 Task: Add Attachment from "Attach a link" to Card Card0000000144 in Board Board0000000036 in Workspace WS0000000012 in Trello. Add Cover Red to Card Card0000000144 in Board Board0000000036 in Workspace WS0000000012 in Trello. Add "Join Card" Button Button0000000144  to Card Card0000000144 in Board Board0000000036 in Workspace WS0000000012 in Trello. Add Description DS0000000144 to Card Card0000000144 in Board Board0000000036 in Workspace WS0000000012 in Trello. Add Comment CM0000000144 to Card Card0000000144 in Board Board0000000036 in Workspace WS0000000012 in Trello
Action: Mouse moved to (381, 326)
Screenshot: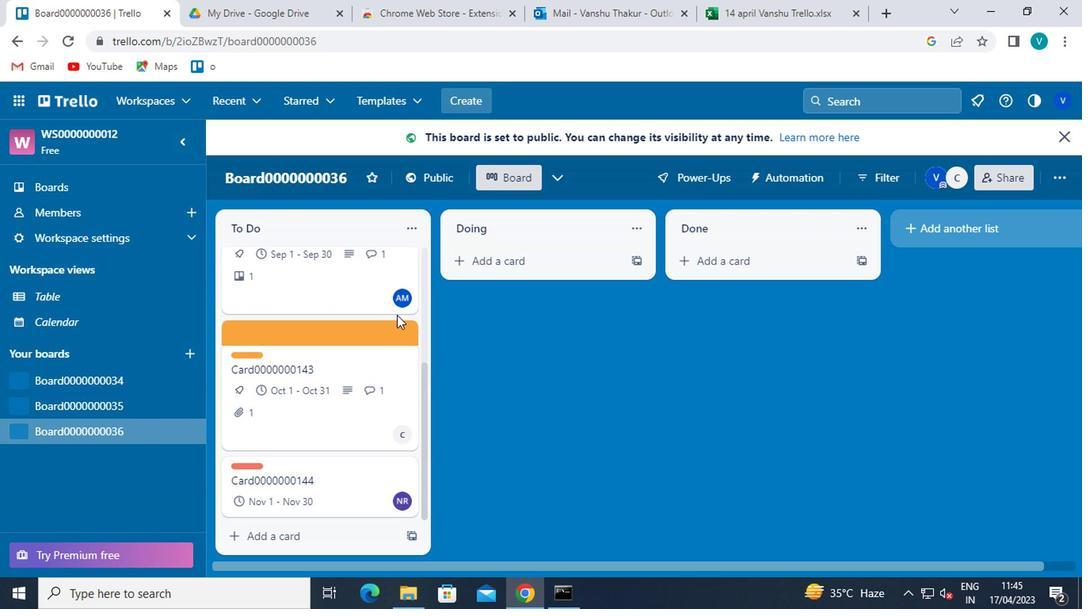 
Action: Mouse scrolled (381, 325) with delta (0, -1)
Screenshot: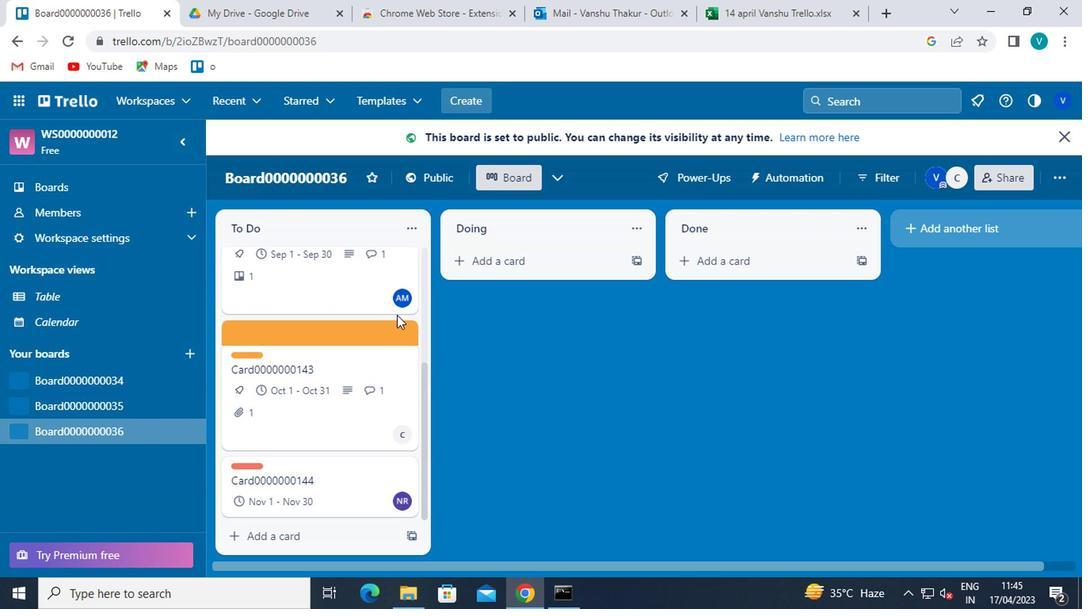
Action: Mouse moved to (378, 332)
Screenshot: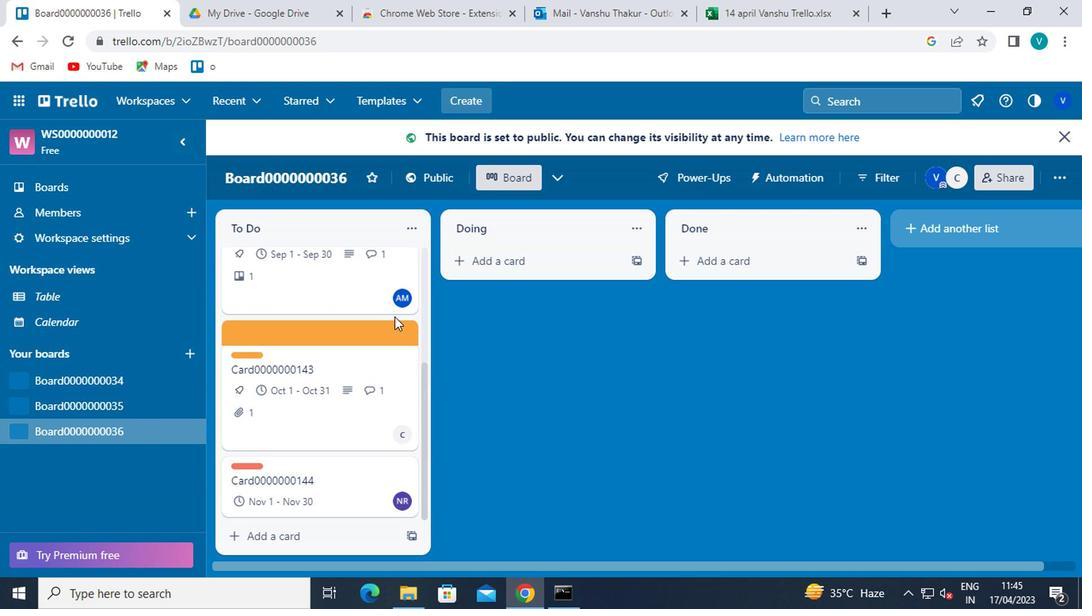 
Action: Mouse scrolled (378, 331) with delta (0, -1)
Screenshot: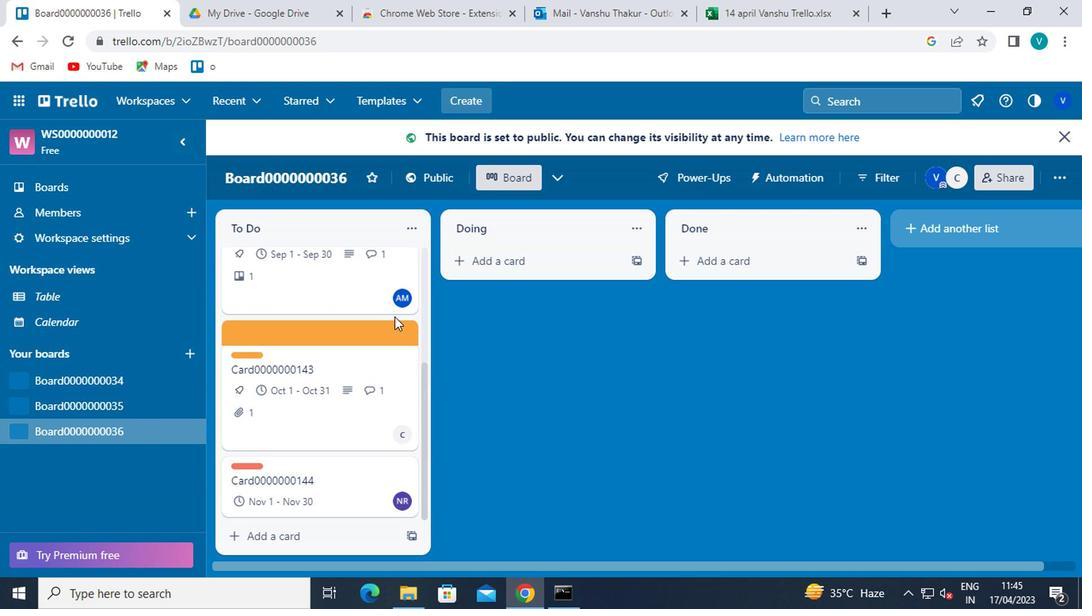 
Action: Mouse moved to (376, 333)
Screenshot: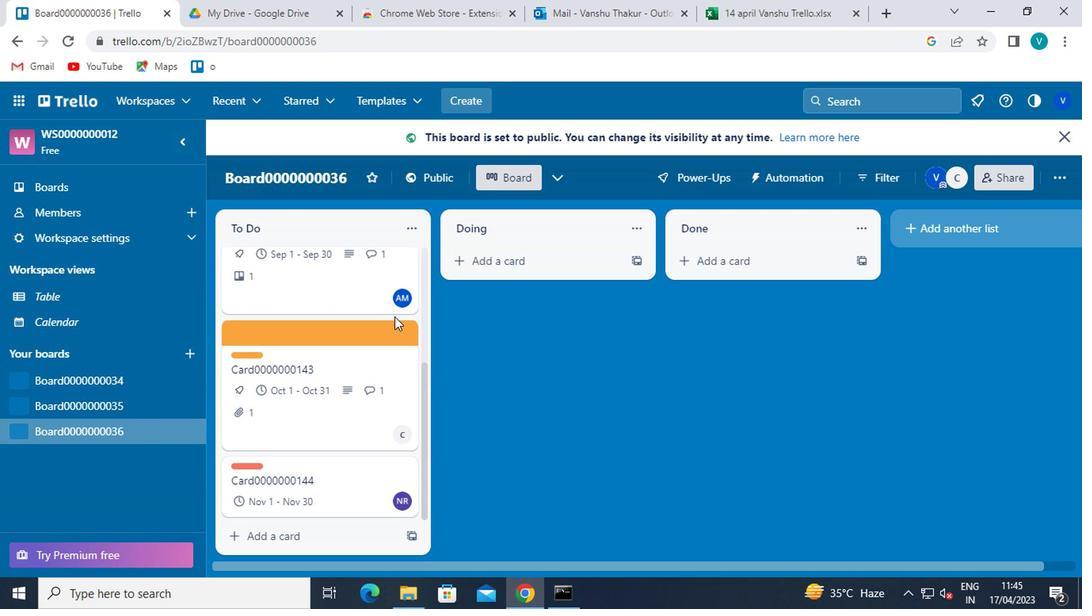 
Action: Mouse scrolled (376, 332) with delta (0, 0)
Screenshot: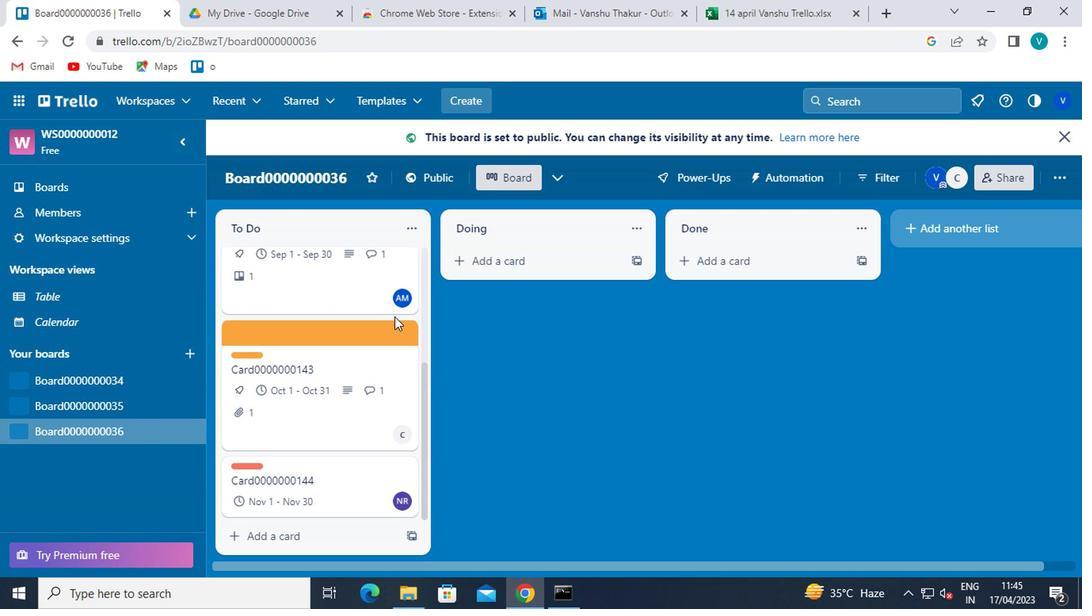 
Action: Mouse scrolled (376, 332) with delta (0, 0)
Screenshot: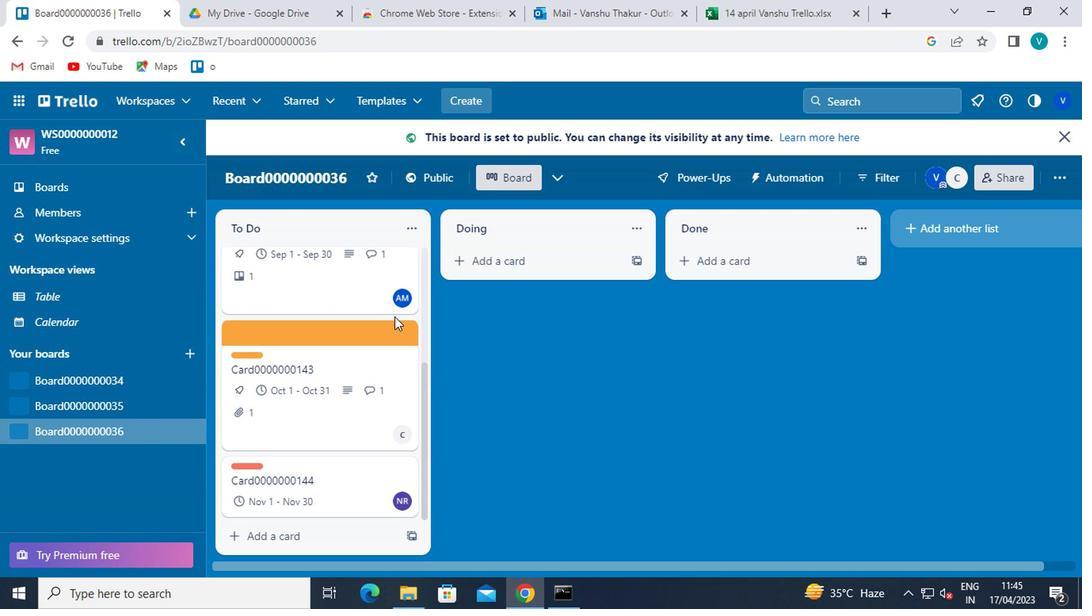 
Action: Mouse moved to (376, 334)
Screenshot: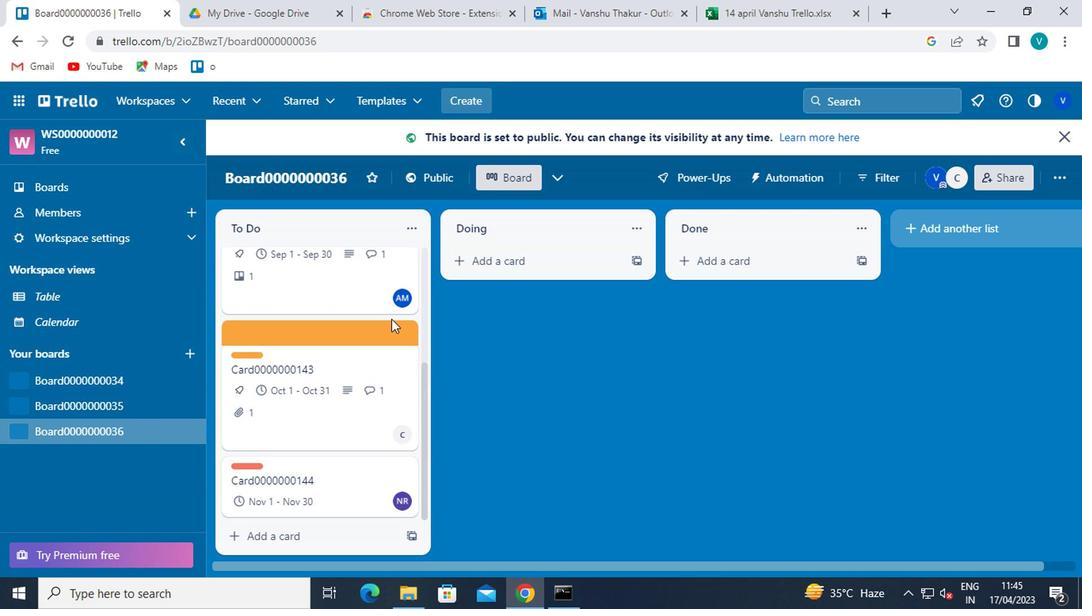 
Action: Mouse scrolled (376, 333) with delta (0, -1)
Screenshot: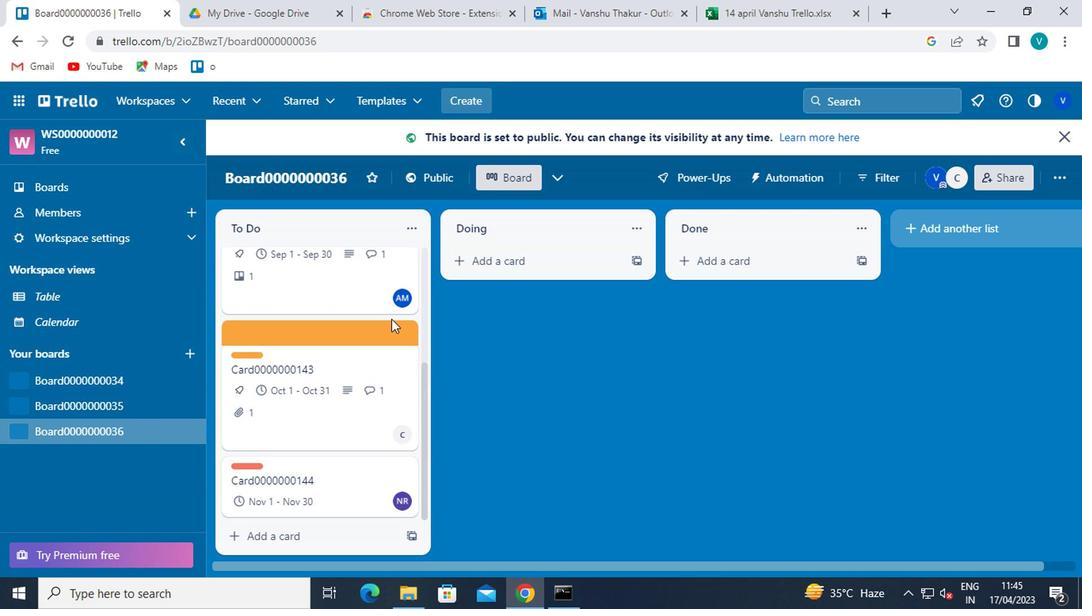 
Action: Mouse scrolled (376, 333) with delta (0, -1)
Screenshot: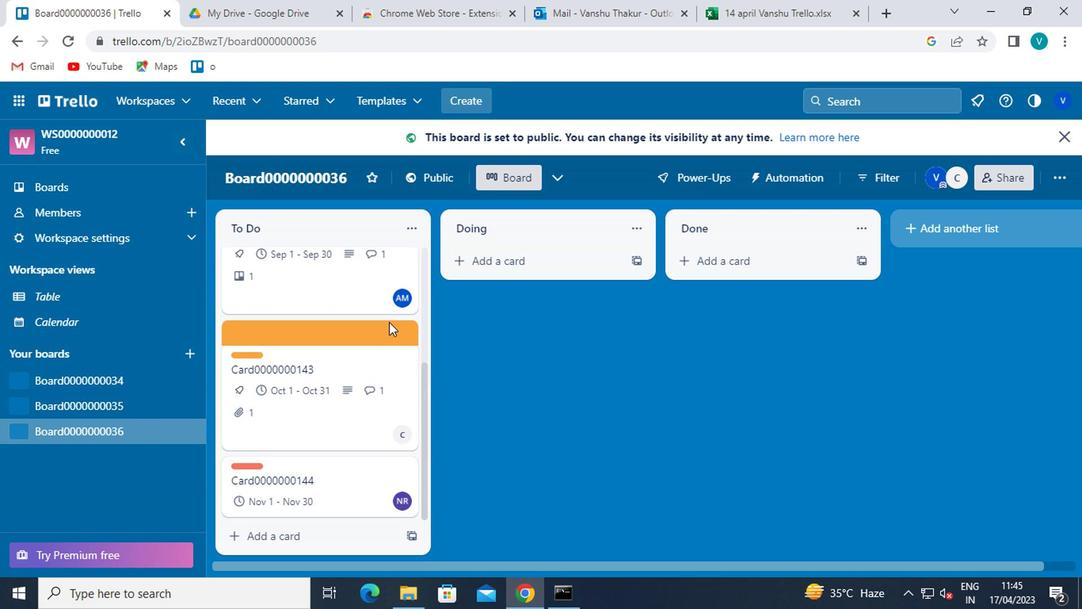 
Action: Mouse moved to (375, 336)
Screenshot: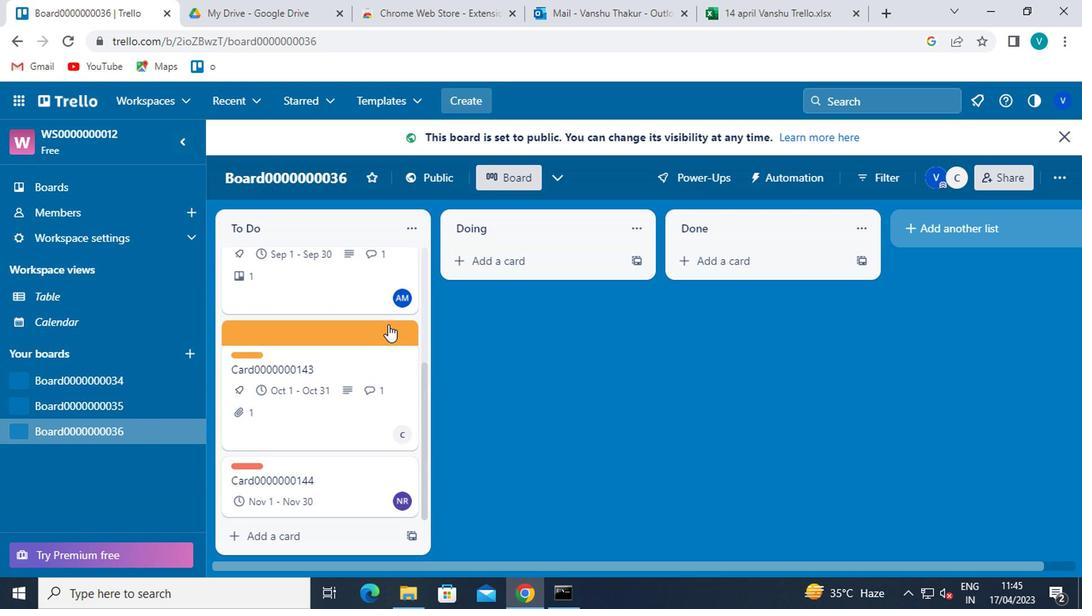 
Action: Mouse scrolled (375, 336) with delta (0, 0)
Screenshot: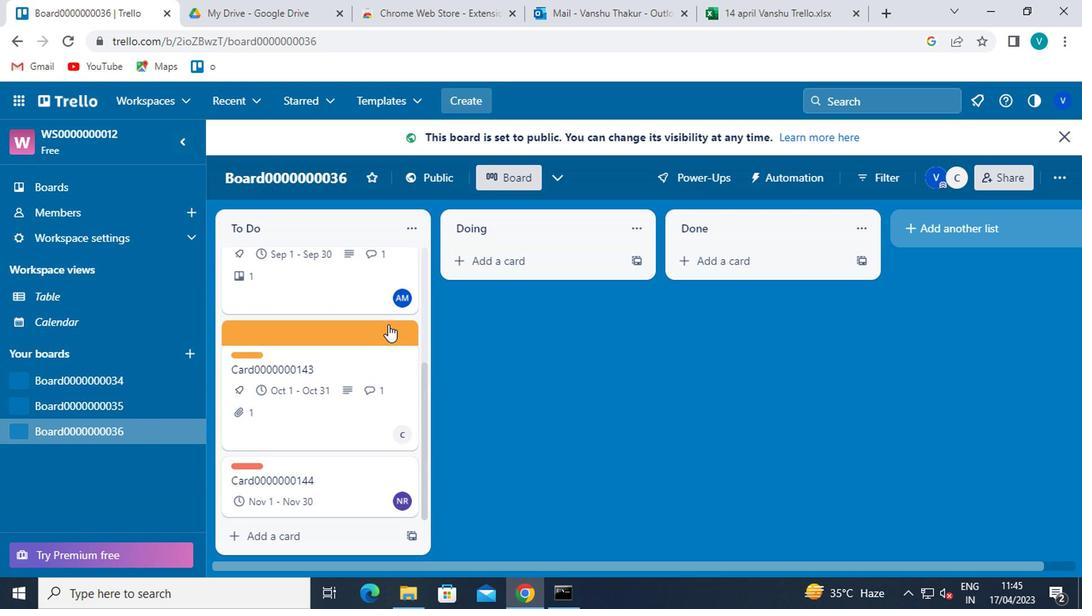 
Action: Mouse moved to (341, 477)
Screenshot: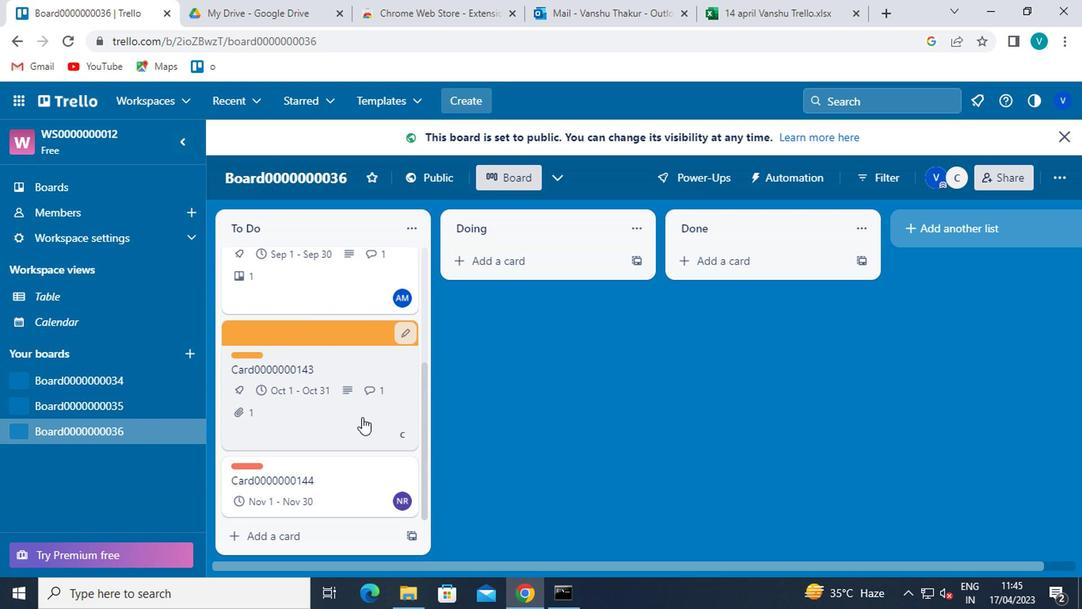 
Action: Mouse pressed left at (341, 477)
Screenshot: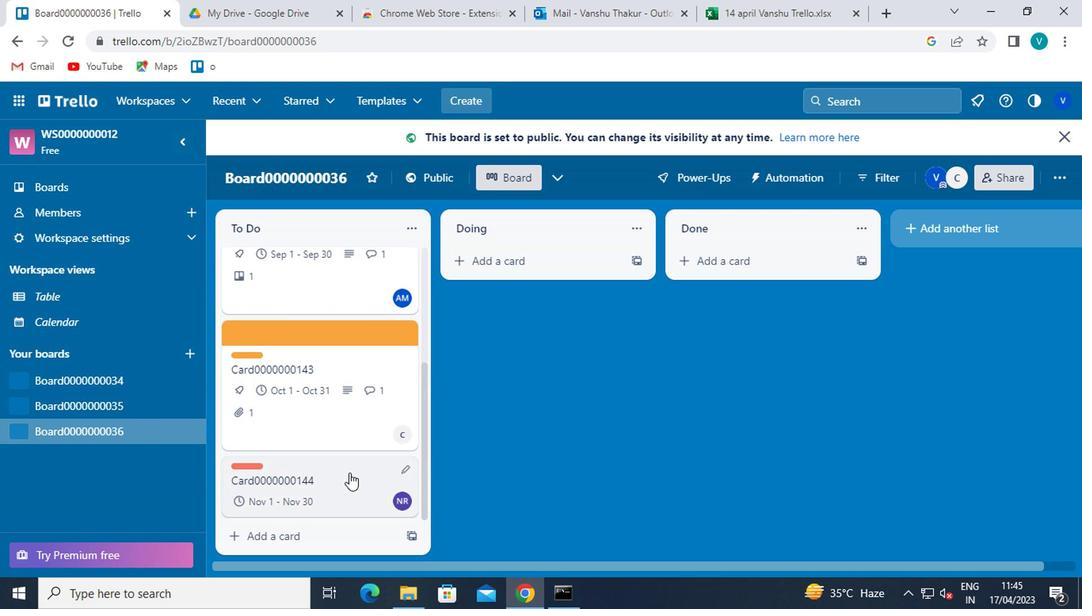 
Action: Mouse moved to (751, 415)
Screenshot: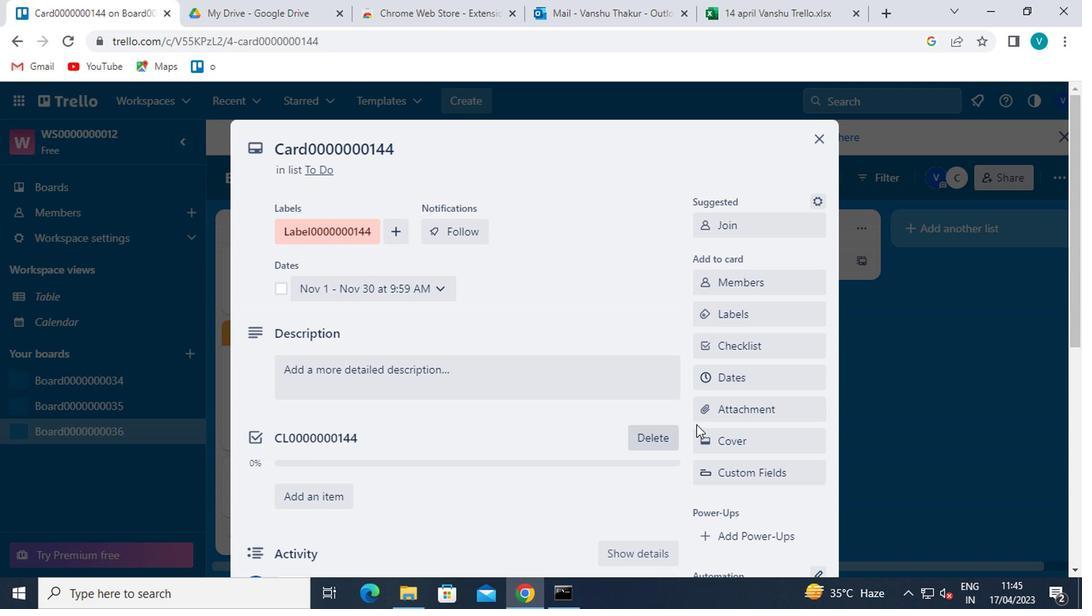 
Action: Mouse pressed left at (751, 415)
Screenshot: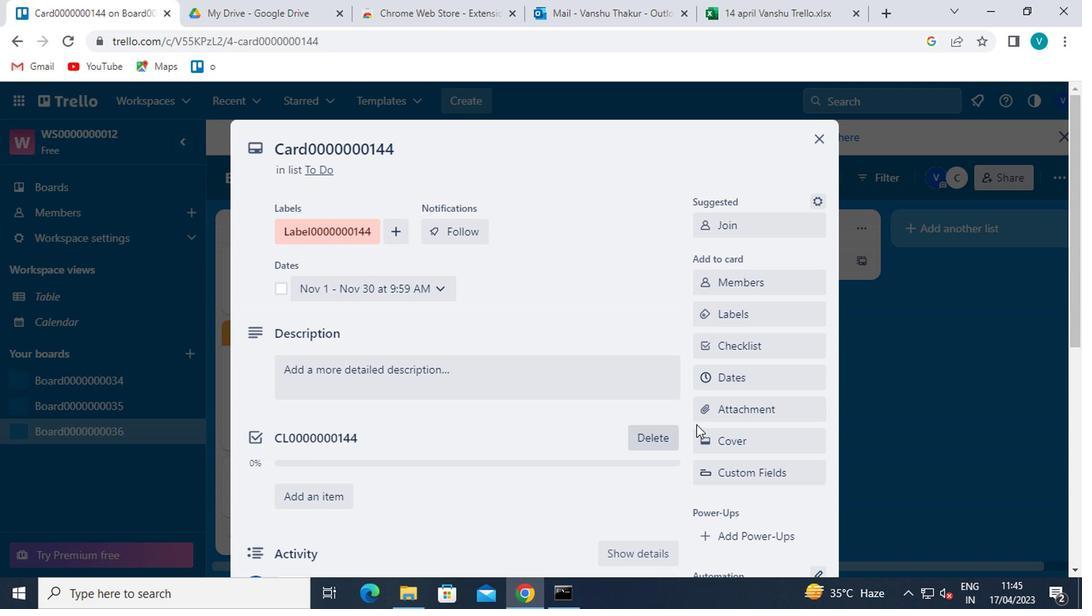 
Action: Mouse moved to (772, 349)
Screenshot: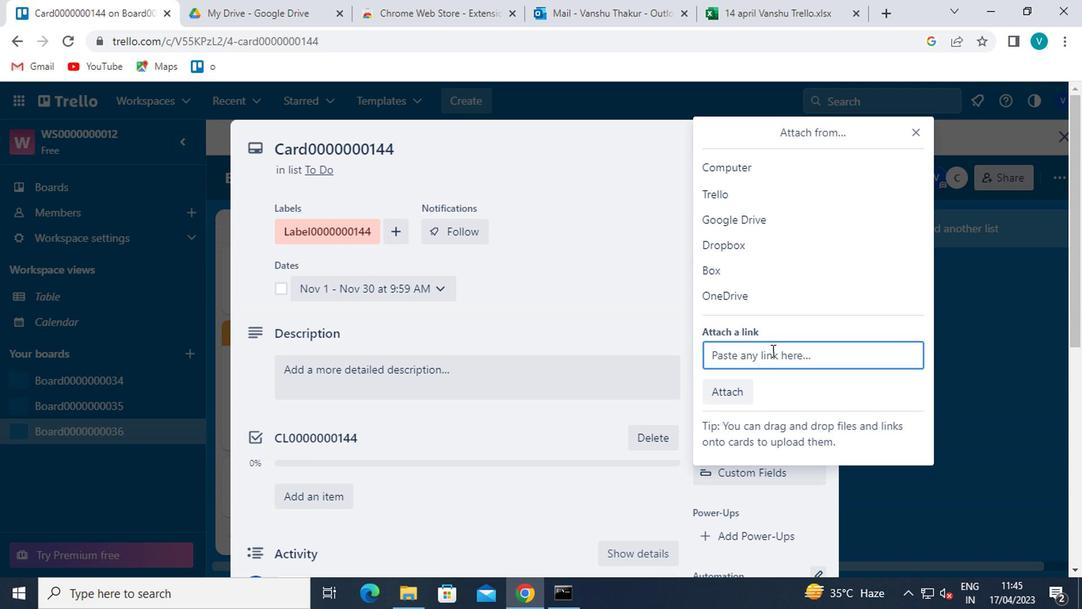 
Action: Mouse pressed left at (772, 349)
Screenshot: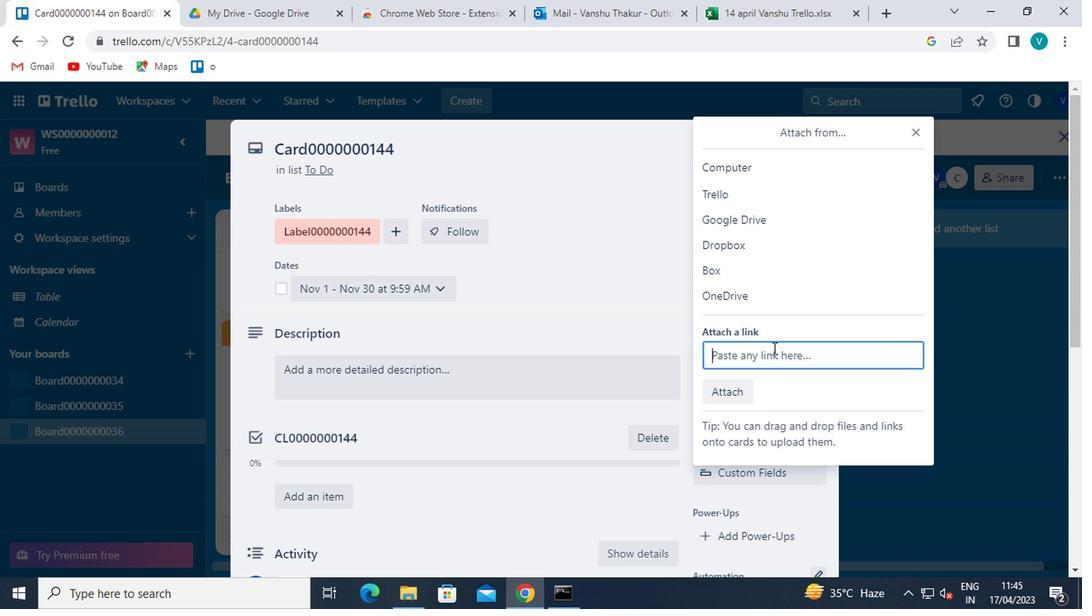 
Action: Mouse moved to (768, 344)
Screenshot: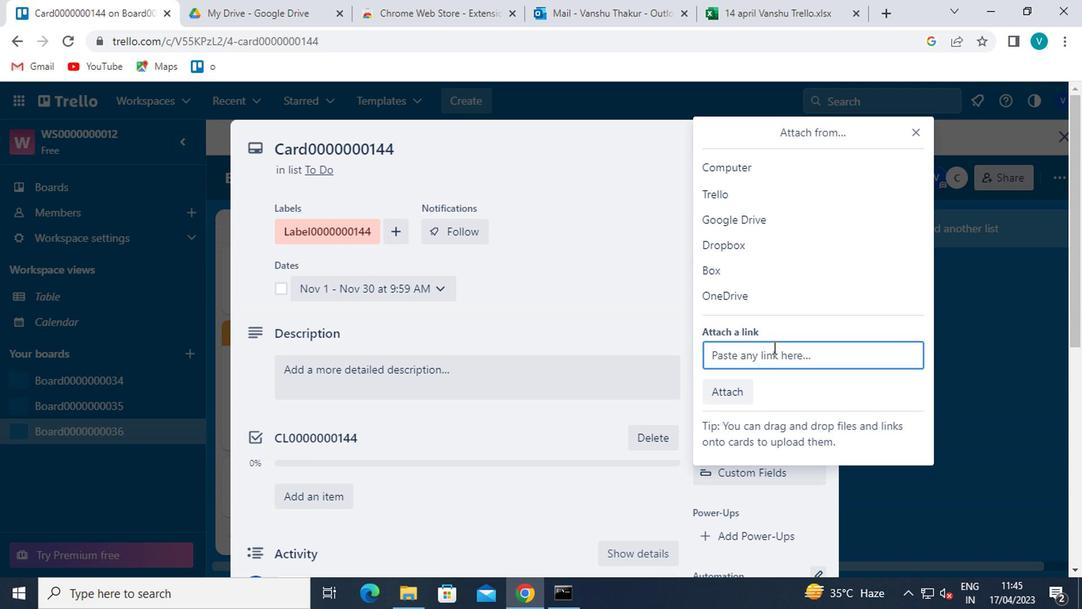 
Action: Key pressed ctrl+V
Screenshot: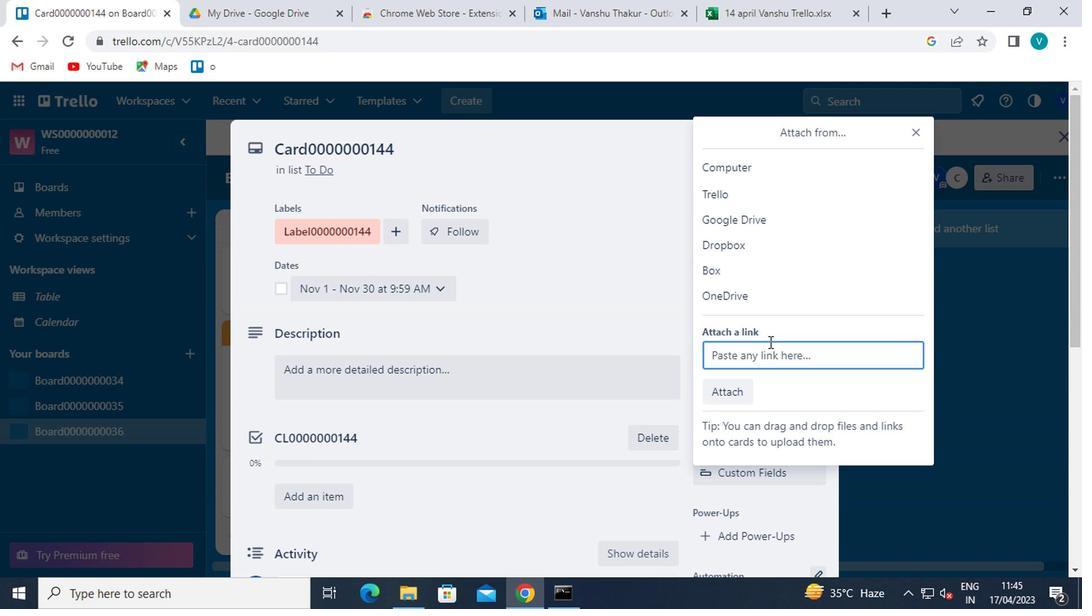 
Action: Mouse moved to (729, 445)
Screenshot: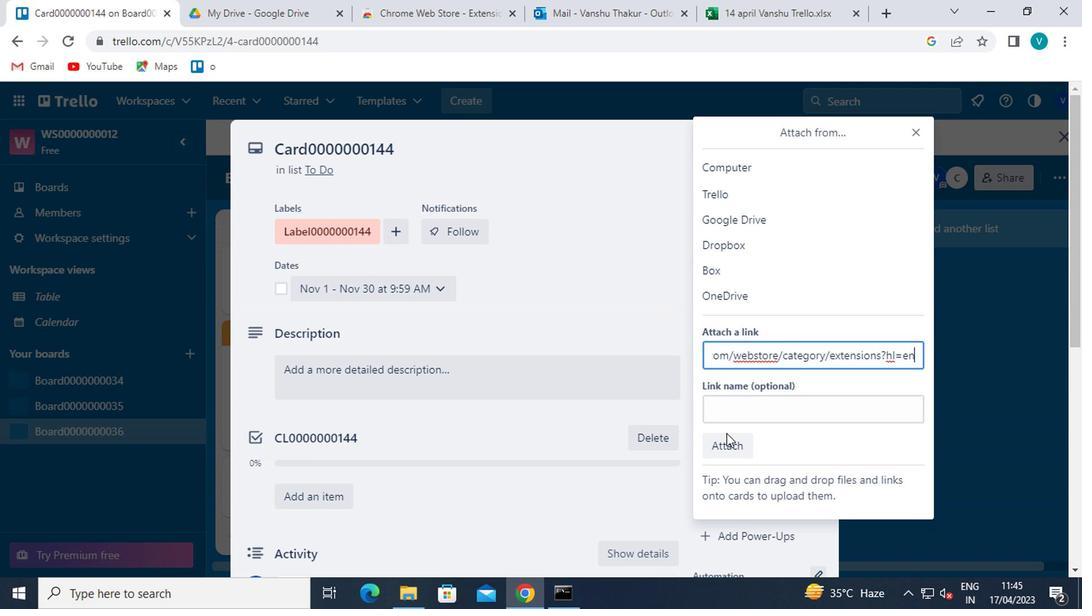 
Action: Mouse pressed left at (729, 445)
Screenshot: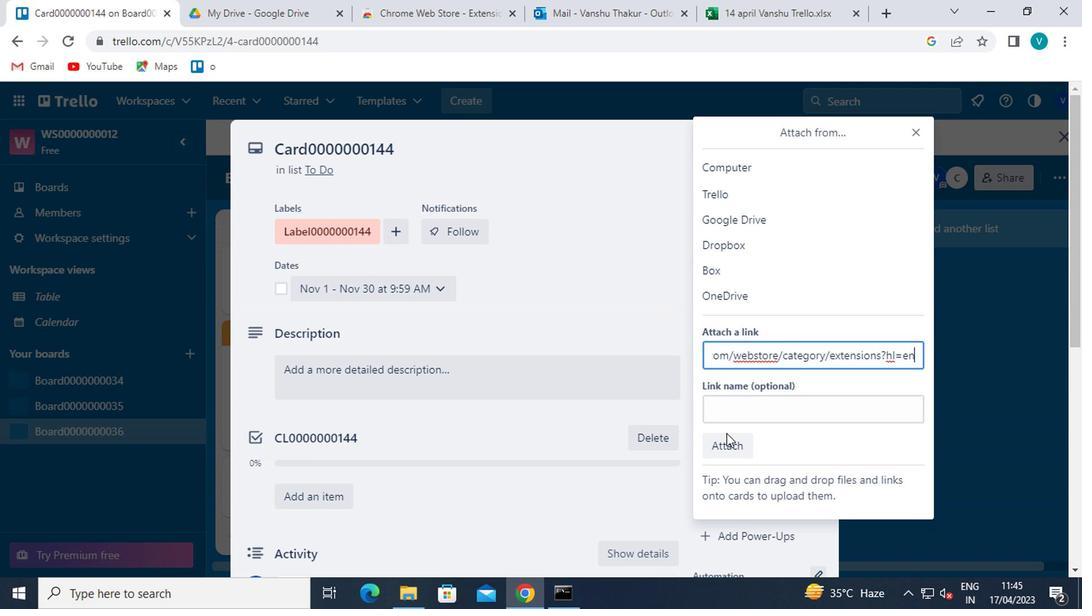 
Action: Mouse moved to (752, 435)
Screenshot: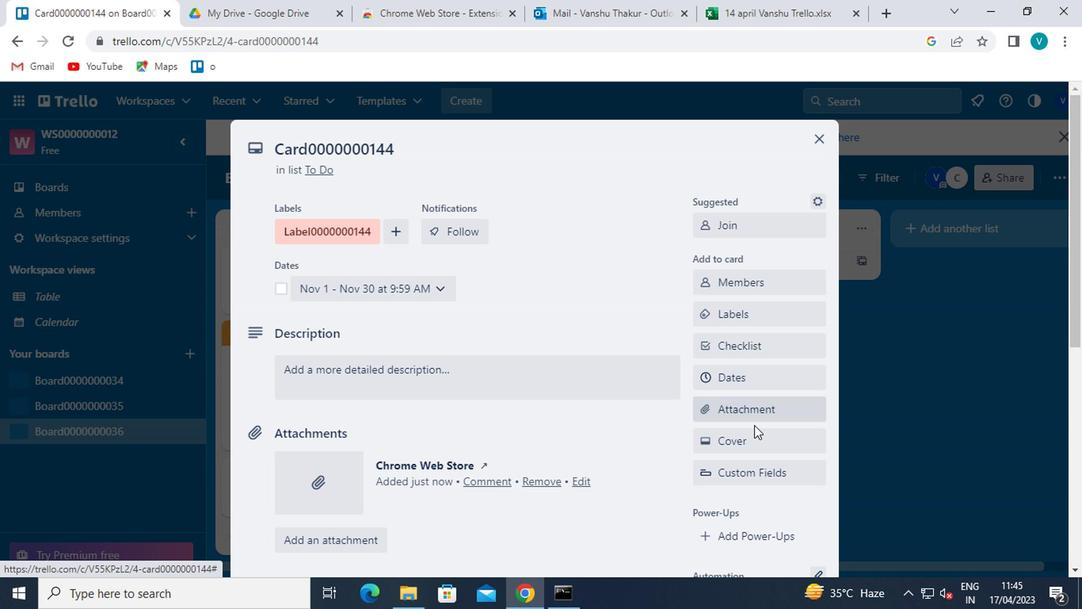 
Action: Mouse pressed left at (752, 435)
Screenshot: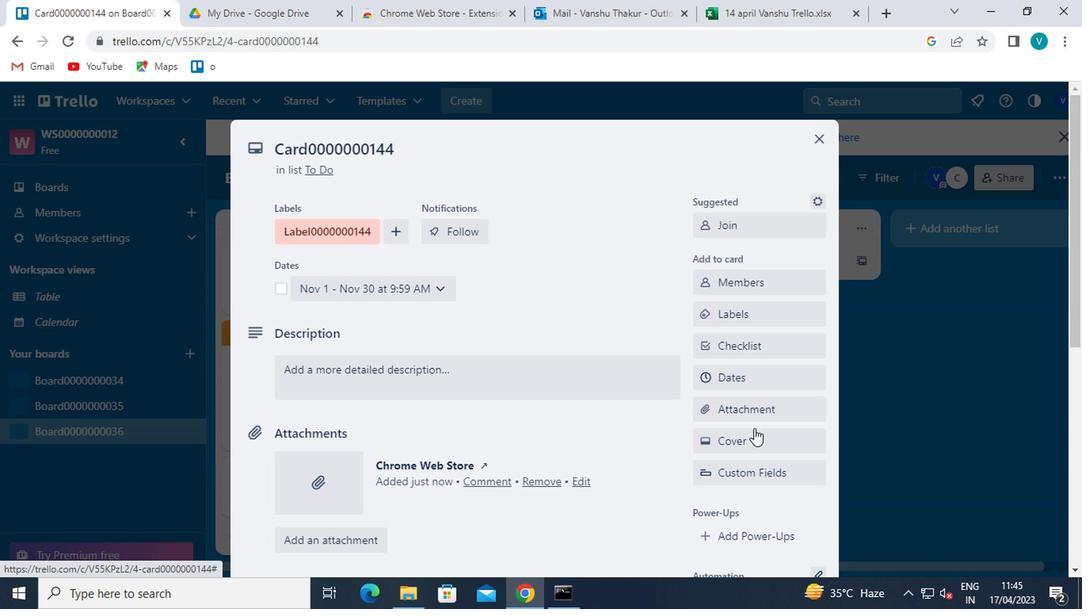
Action: Mouse moved to (857, 265)
Screenshot: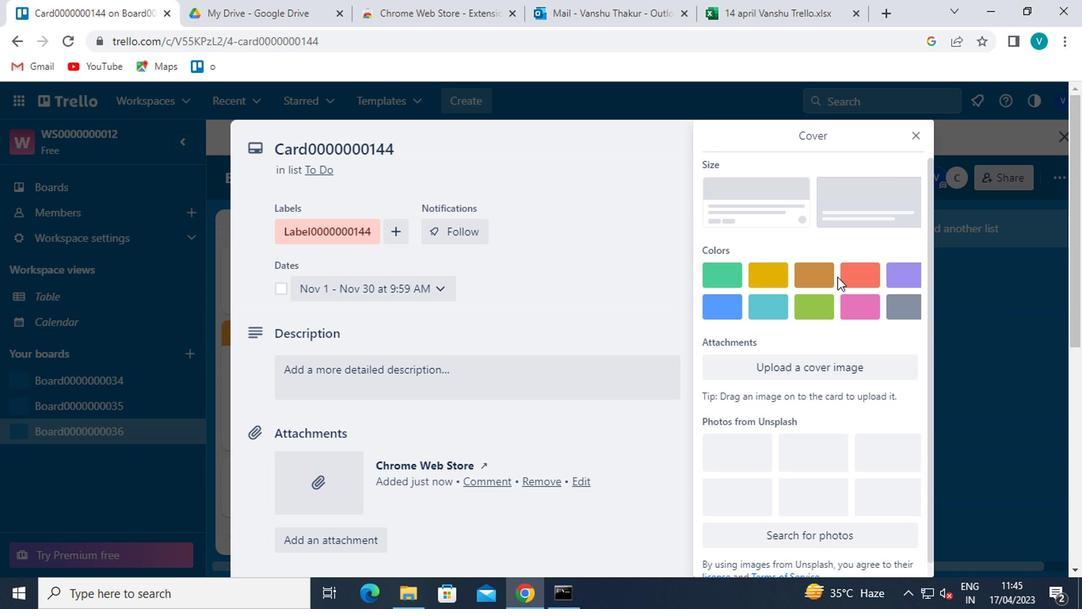 
Action: Mouse pressed left at (857, 265)
Screenshot: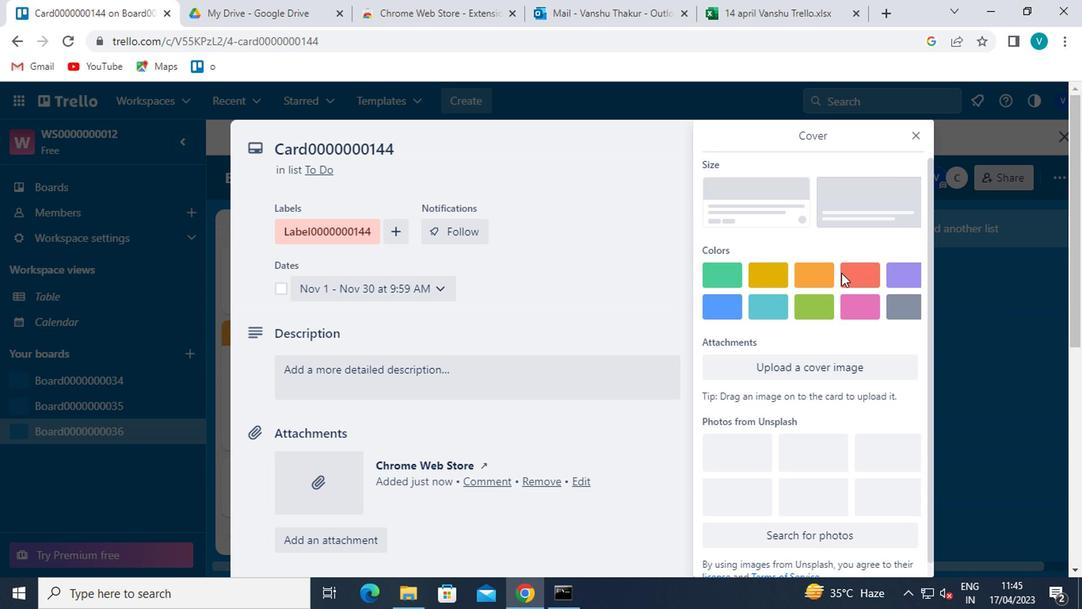 
Action: Mouse moved to (914, 134)
Screenshot: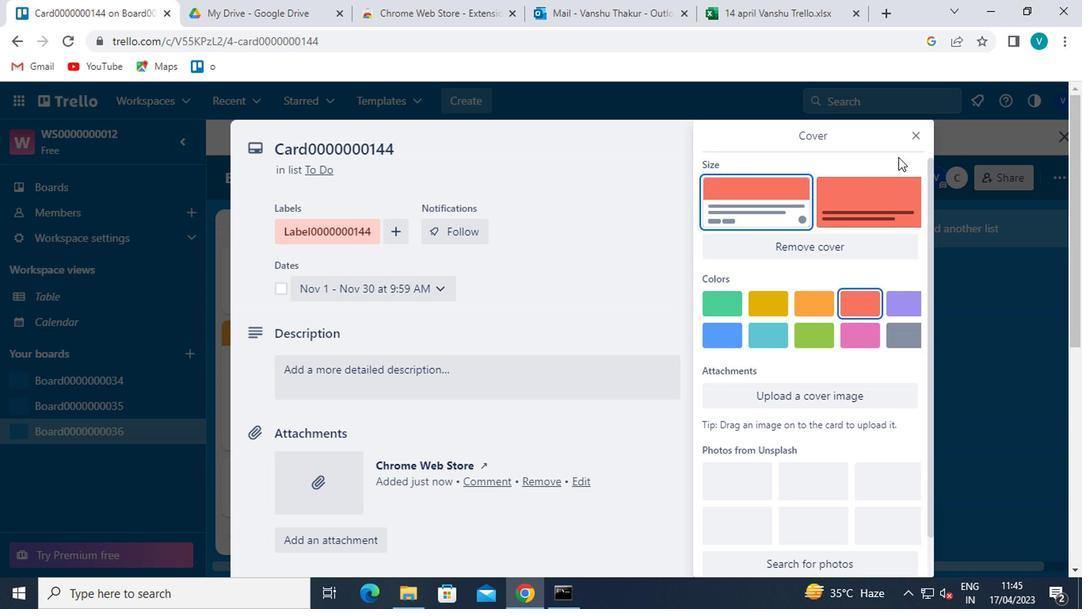 
Action: Mouse pressed left at (914, 134)
Screenshot: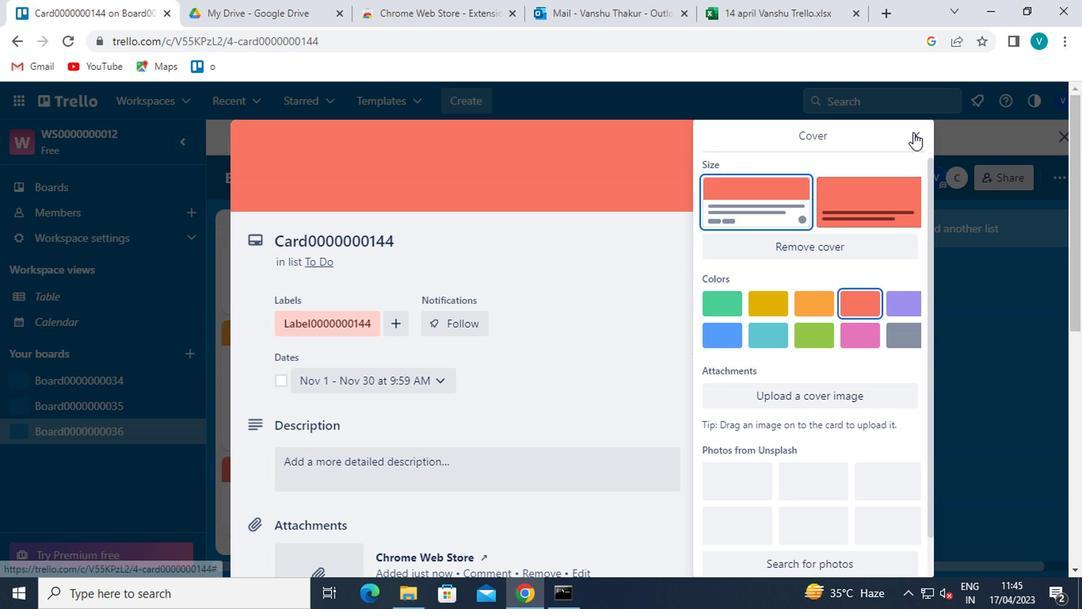 
Action: Mouse moved to (799, 413)
Screenshot: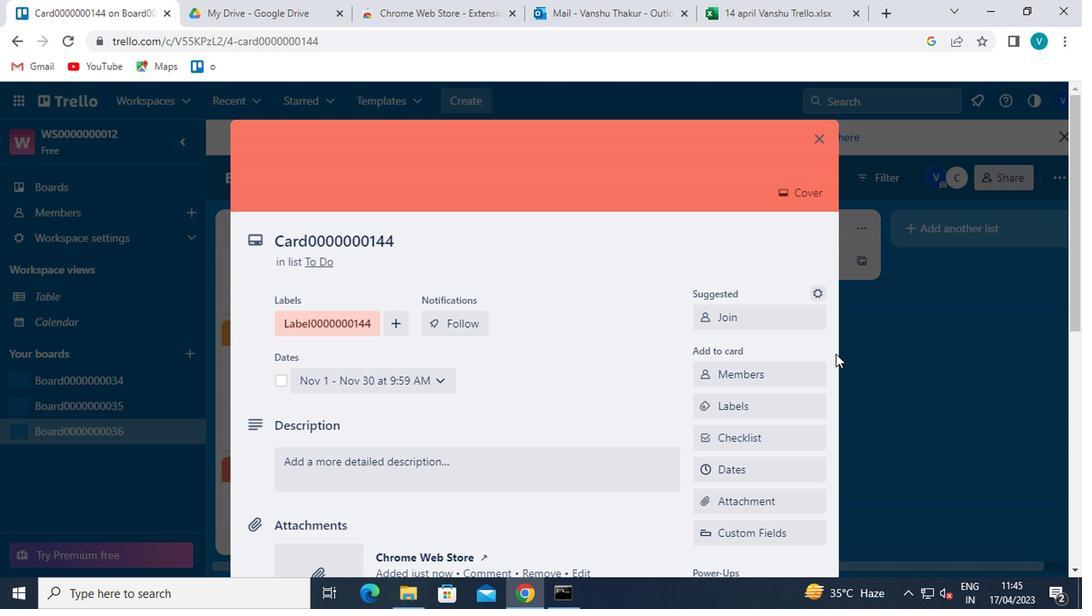 
Action: Mouse scrolled (799, 412) with delta (0, -1)
Screenshot: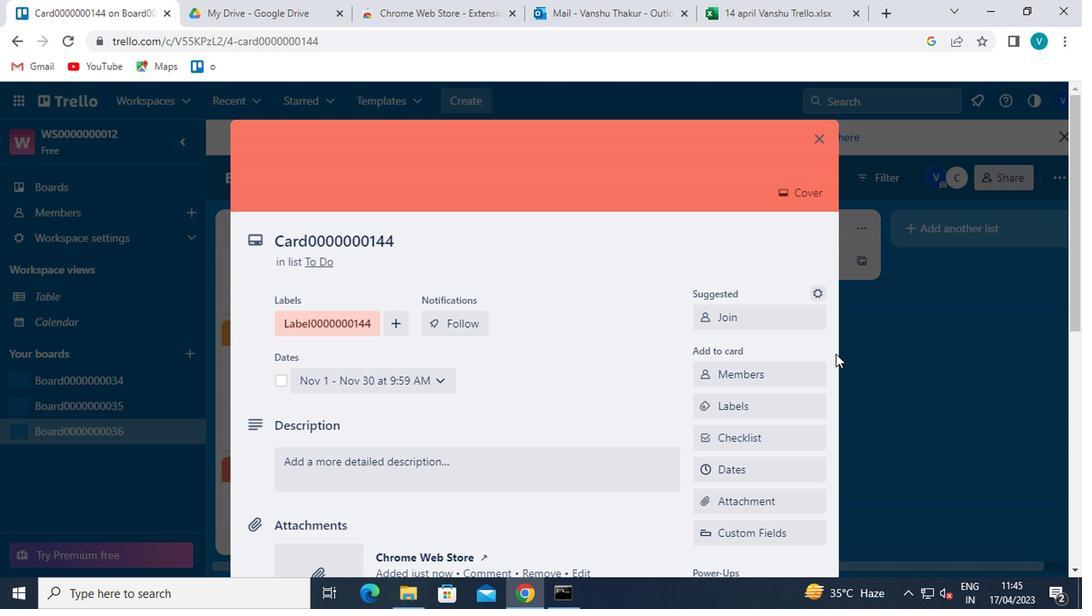 
Action: Mouse moved to (798, 417)
Screenshot: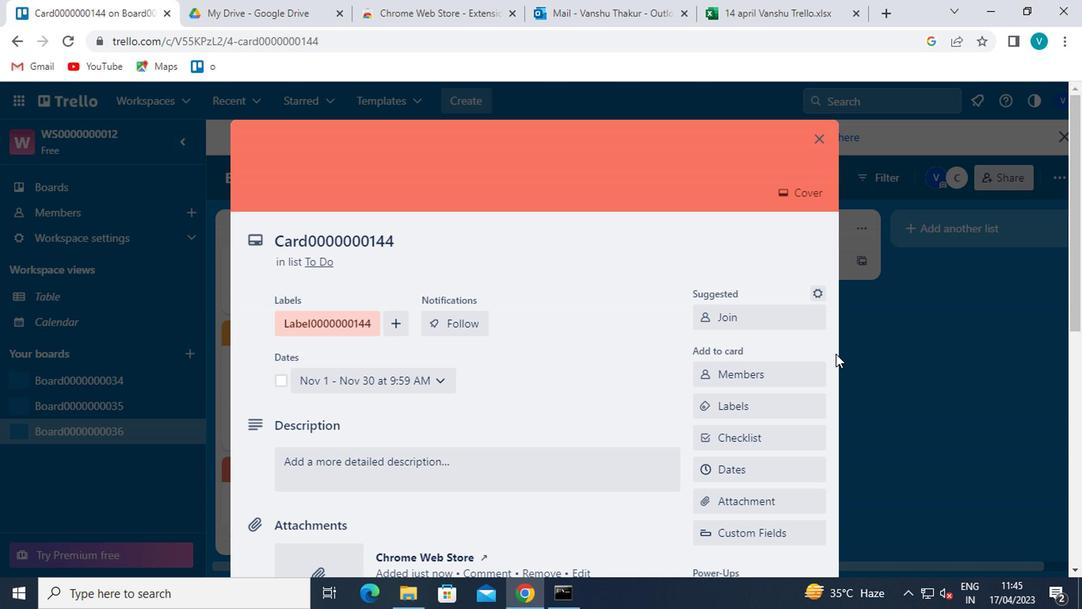 
Action: Mouse scrolled (798, 416) with delta (0, -1)
Screenshot: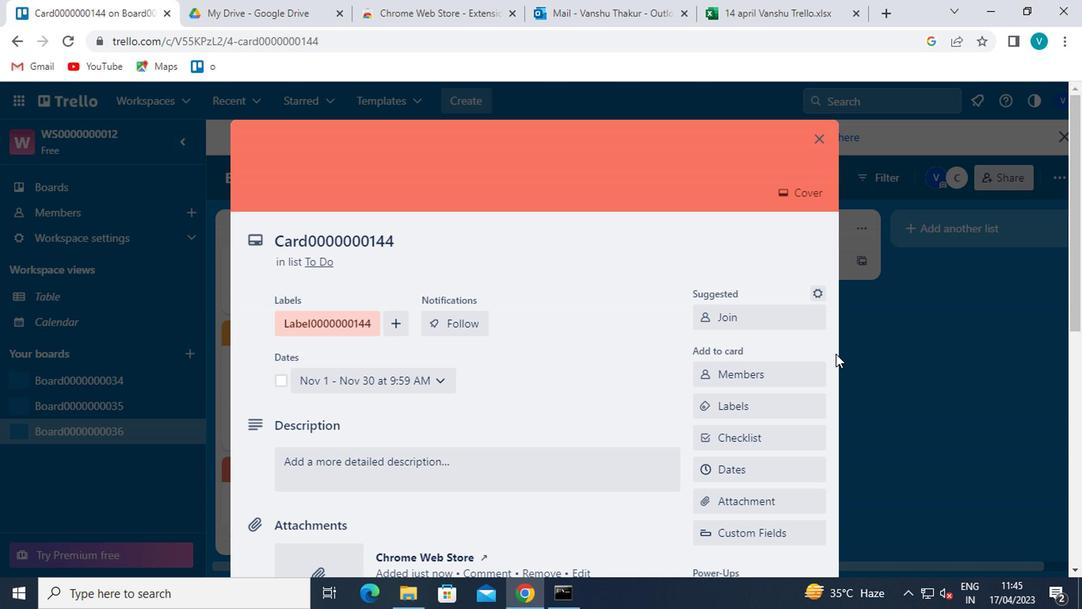 
Action: Mouse moved to (796, 421)
Screenshot: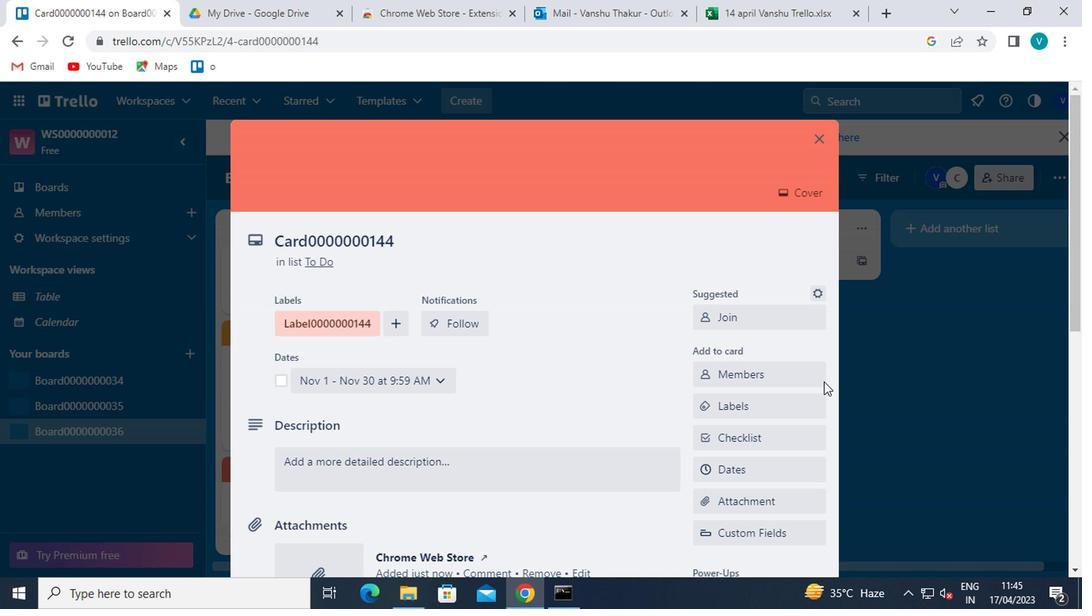 
Action: Mouse scrolled (796, 421) with delta (0, 0)
Screenshot: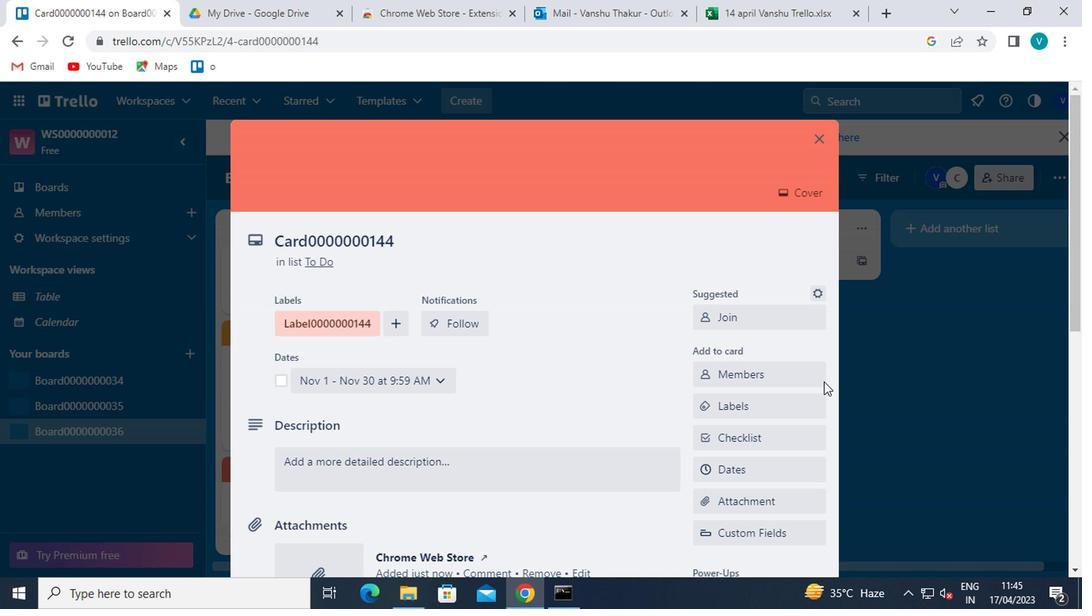 
Action: Mouse moved to (765, 528)
Screenshot: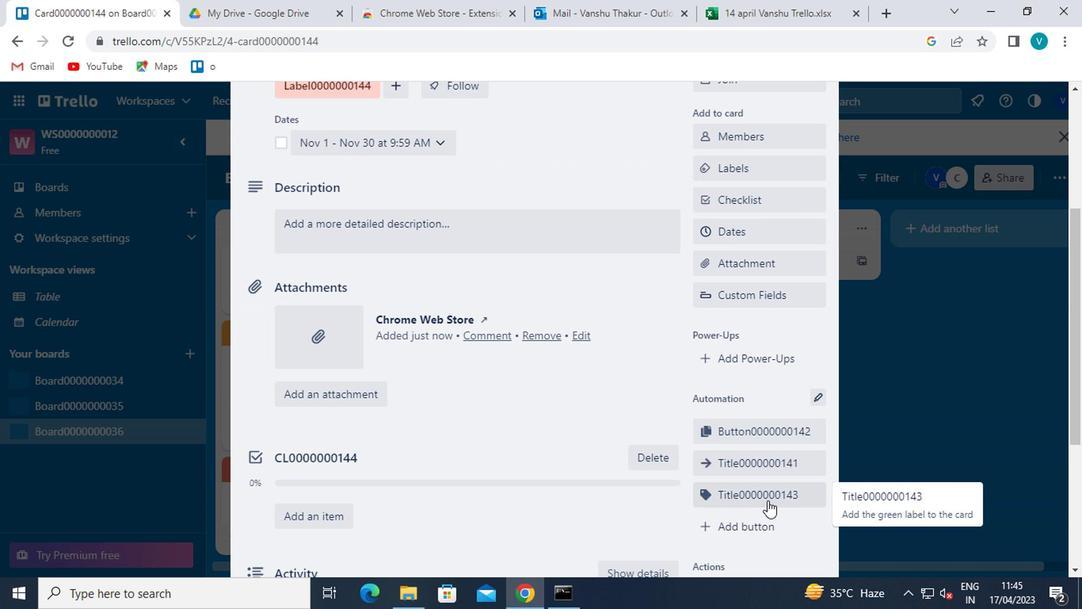 
Action: Mouse pressed left at (765, 528)
Screenshot: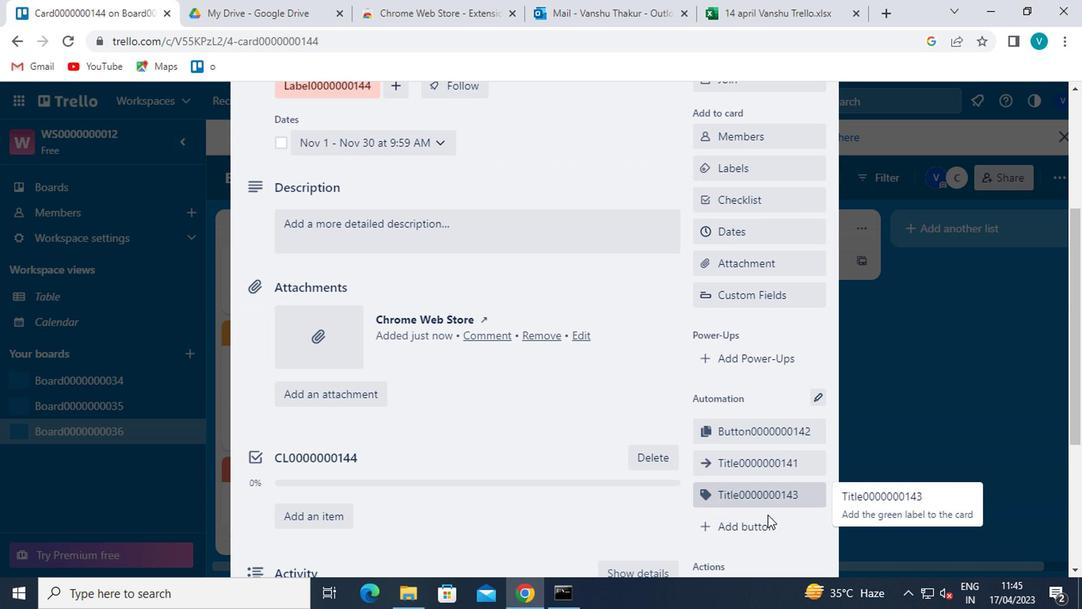 
Action: Mouse moved to (775, 305)
Screenshot: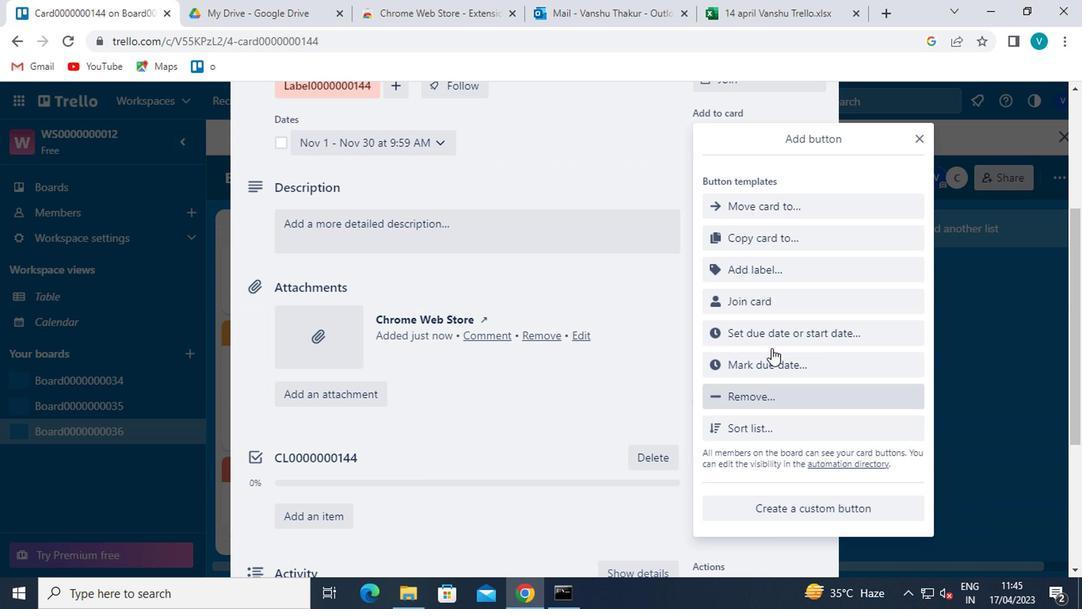 
Action: Mouse pressed left at (775, 305)
Screenshot: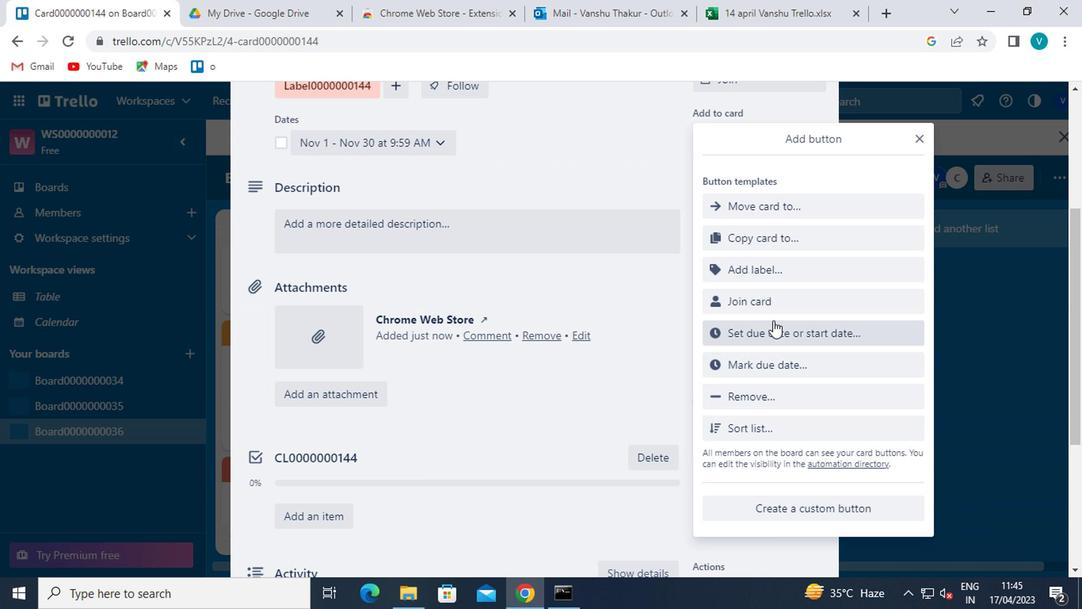 
Action: Mouse pressed left at (775, 305)
Screenshot: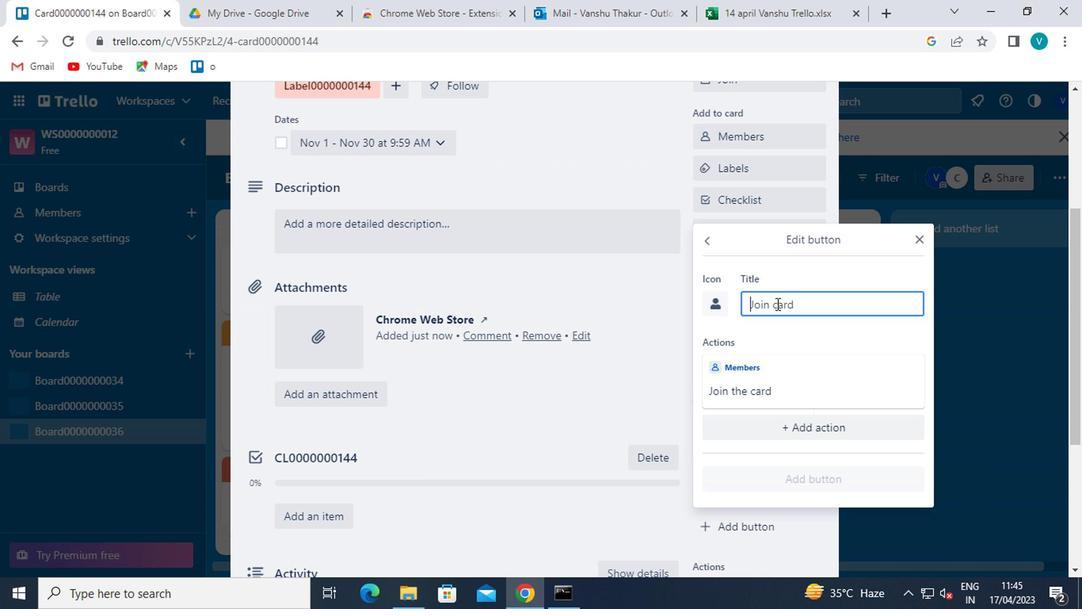 
Action: Key pressed <Key.shift>ctrl+BUTTON0000000144
Screenshot: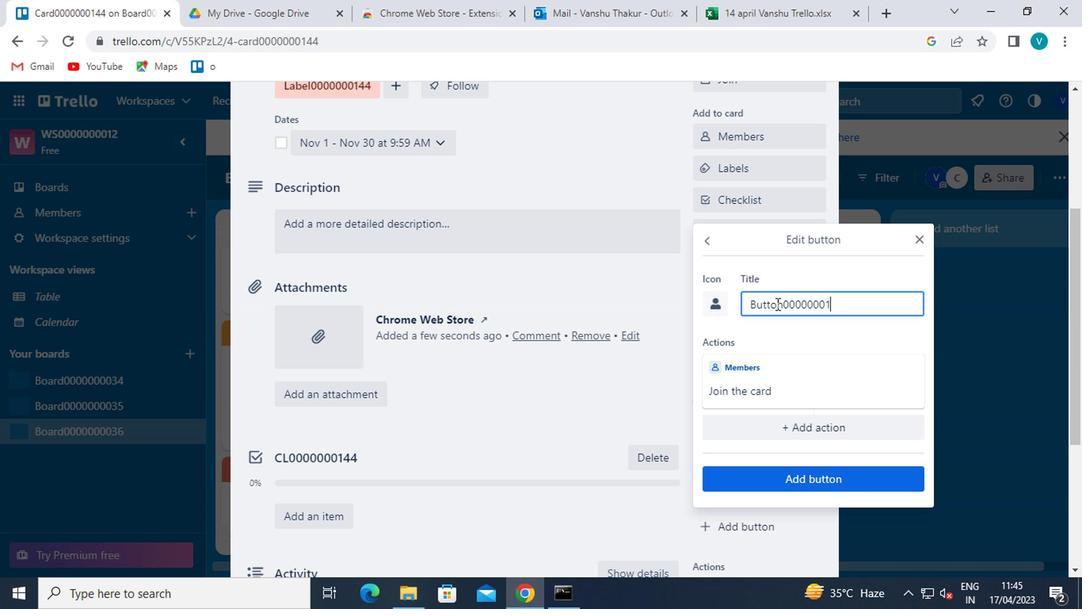 
Action: Mouse moved to (835, 473)
Screenshot: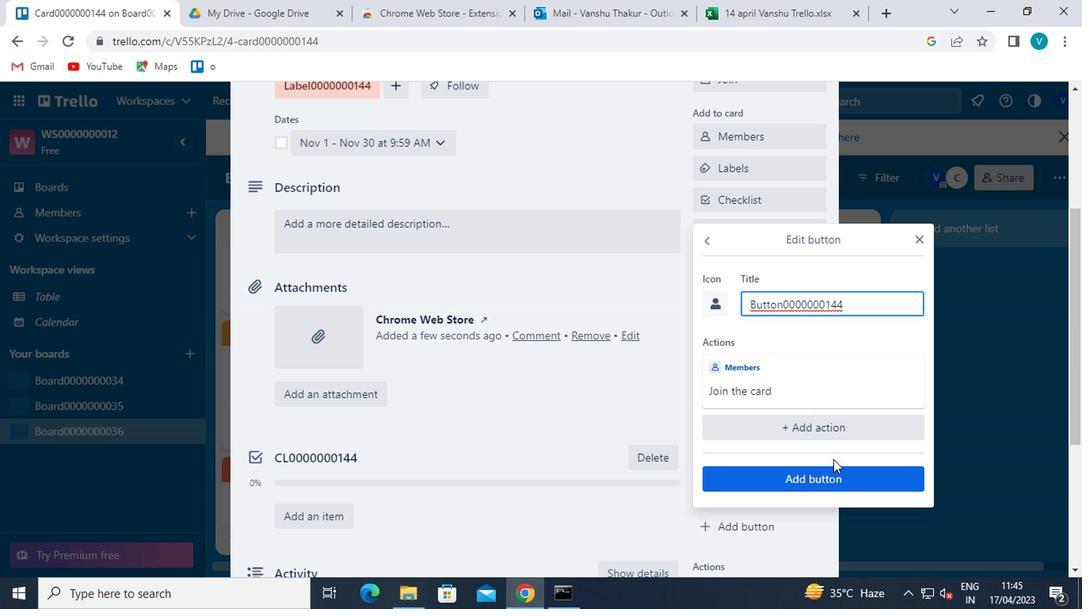 
Action: Mouse pressed left at (835, 473)
Screenshot: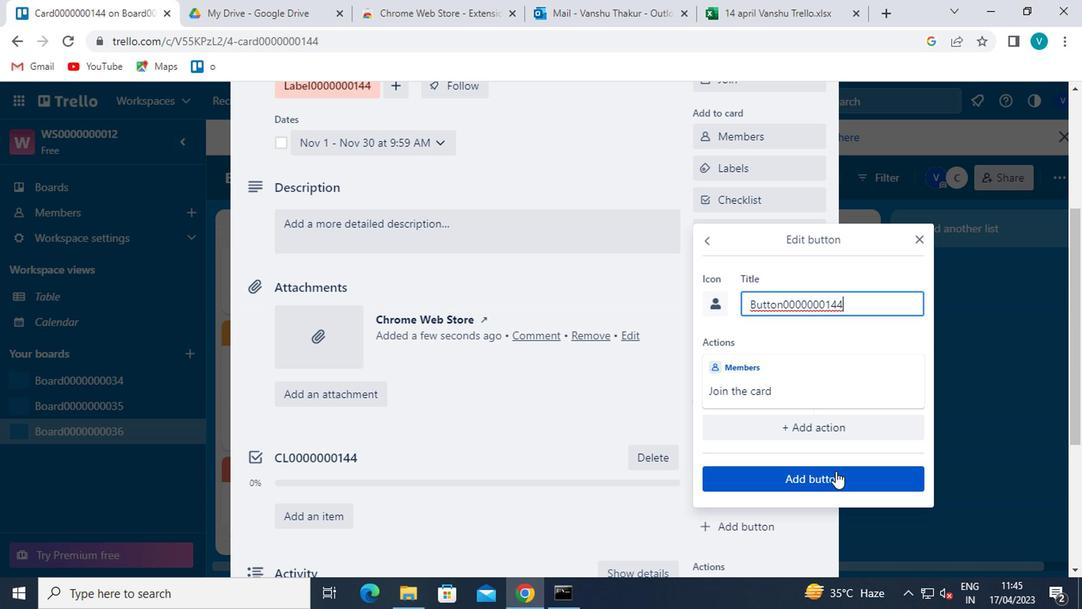
Action: Mouse moved to (460, 248)
Screenshot: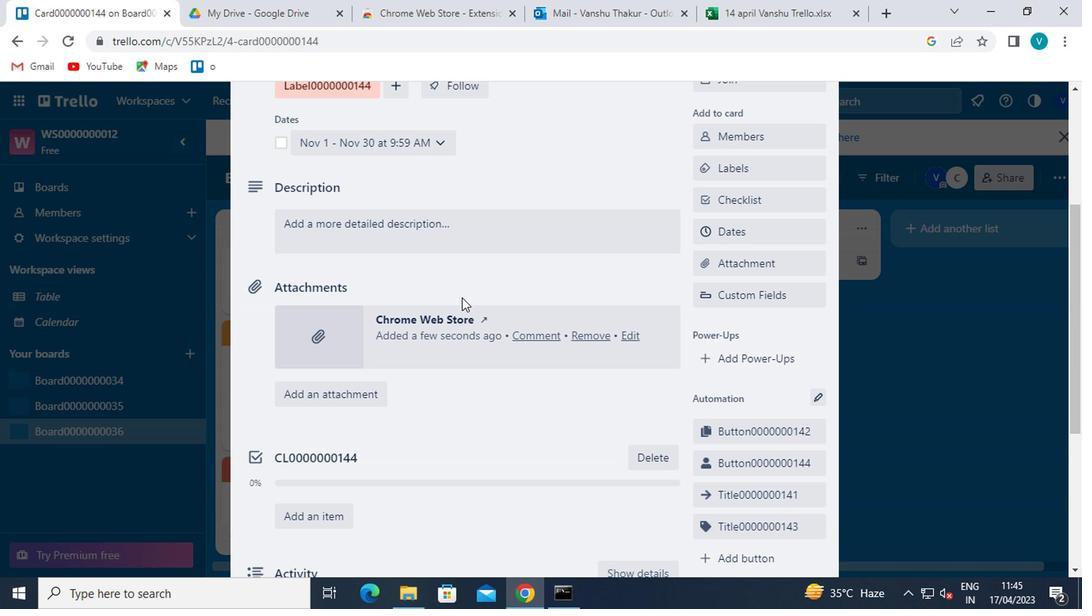
Action: Mouse pressed left at (460, 248)
Screenshot: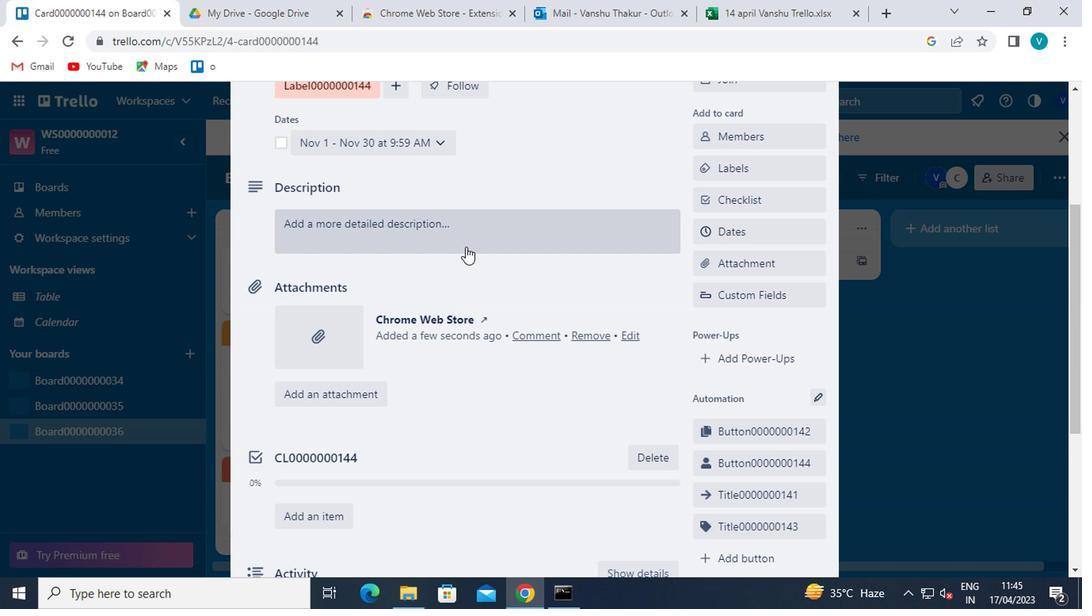 
Action: Key pressed <Key.shift>DS
Screenshot: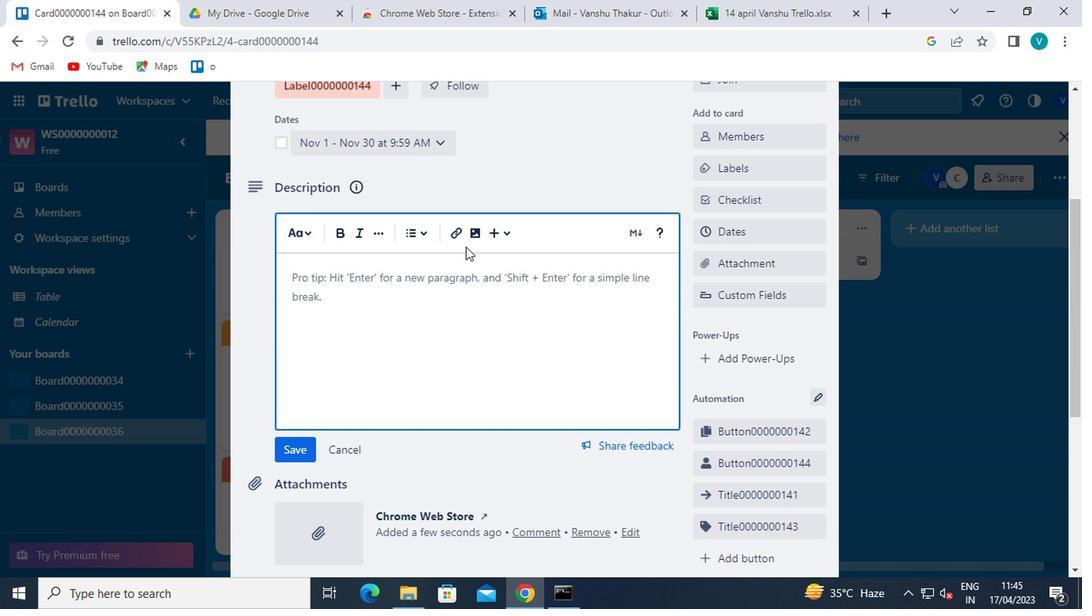 
Action: Mouse moved to (461, 247)
Screenshot: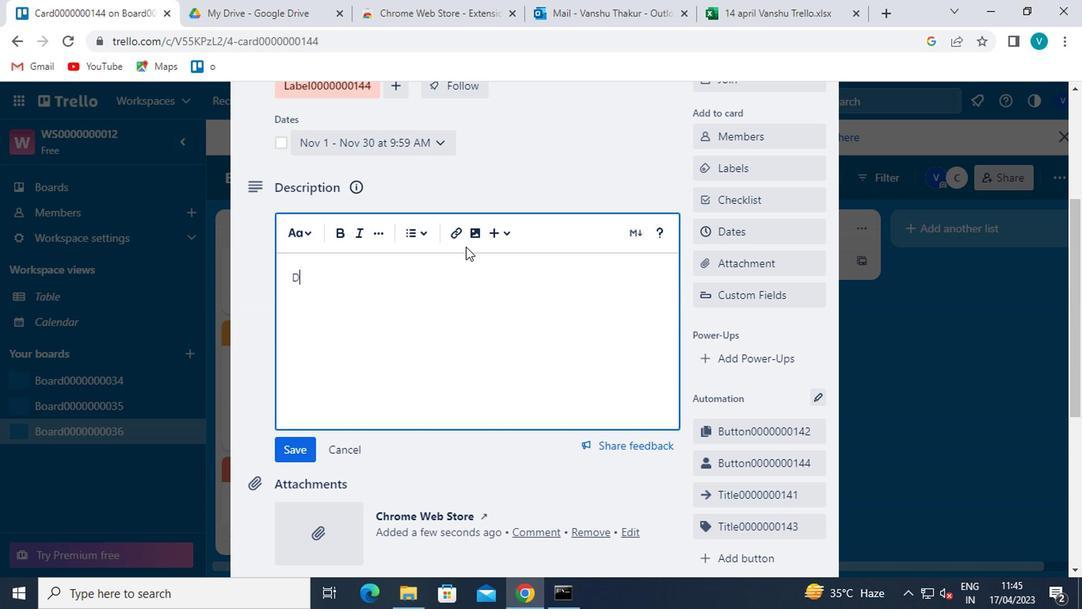 
Action: Key pressed 00
Screenshot: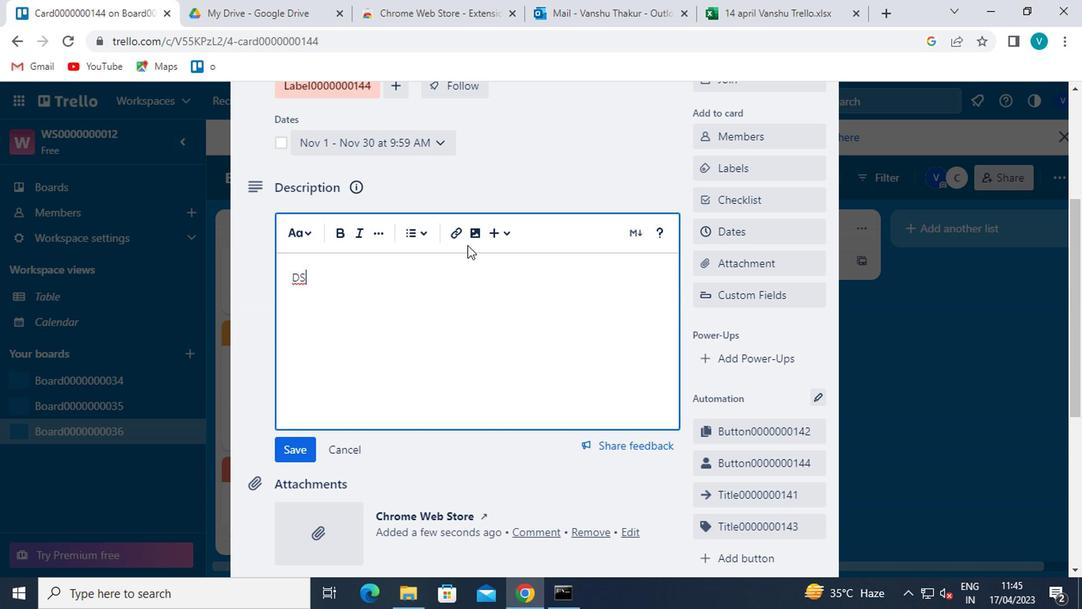 
Action: Mouse moved to (462, 245)
Screenshot: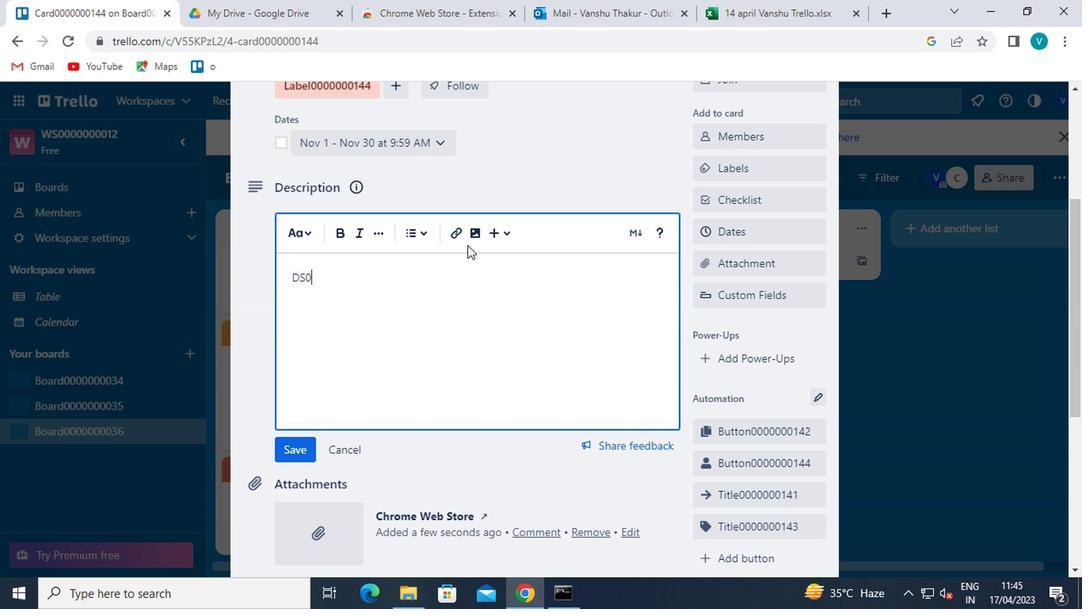 
Action: Key pressed 0
Screenshot: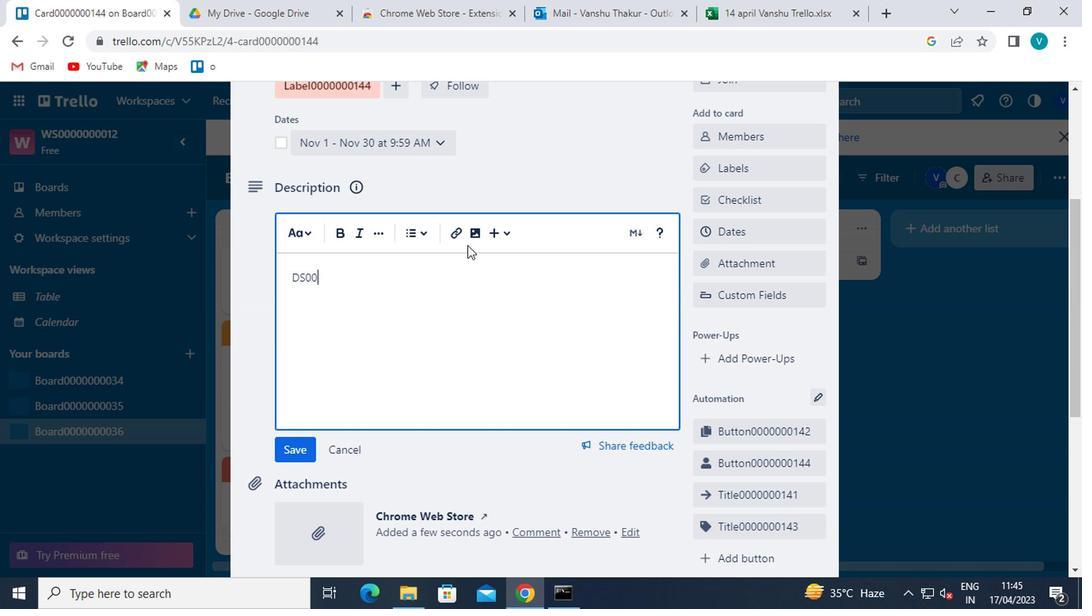 
Action: Mouse moved to (464, 244)
Screenshot: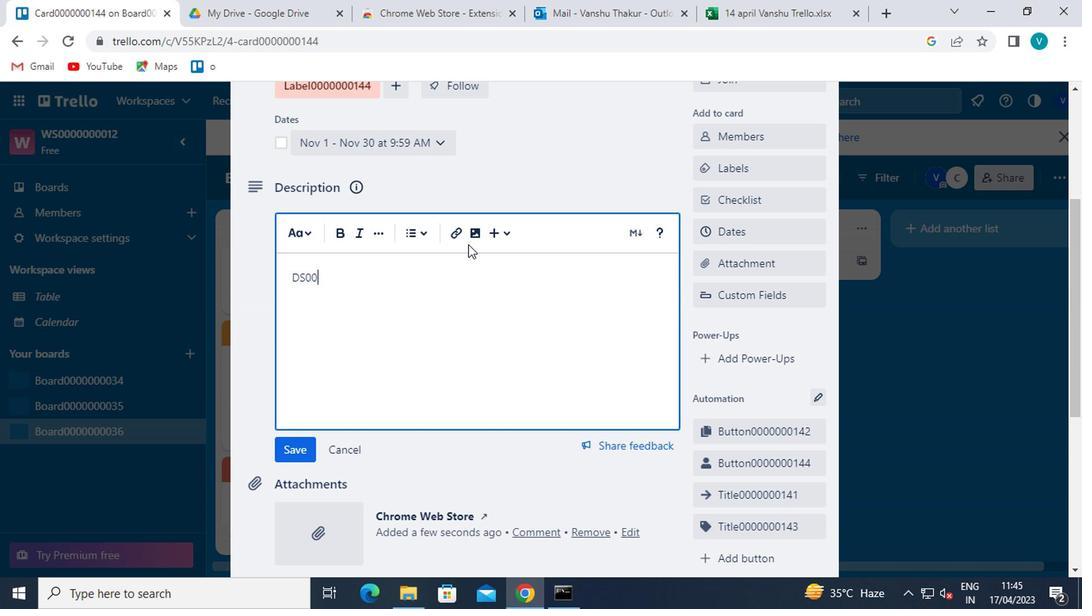 
Action: Key pressed 0
Screenshot: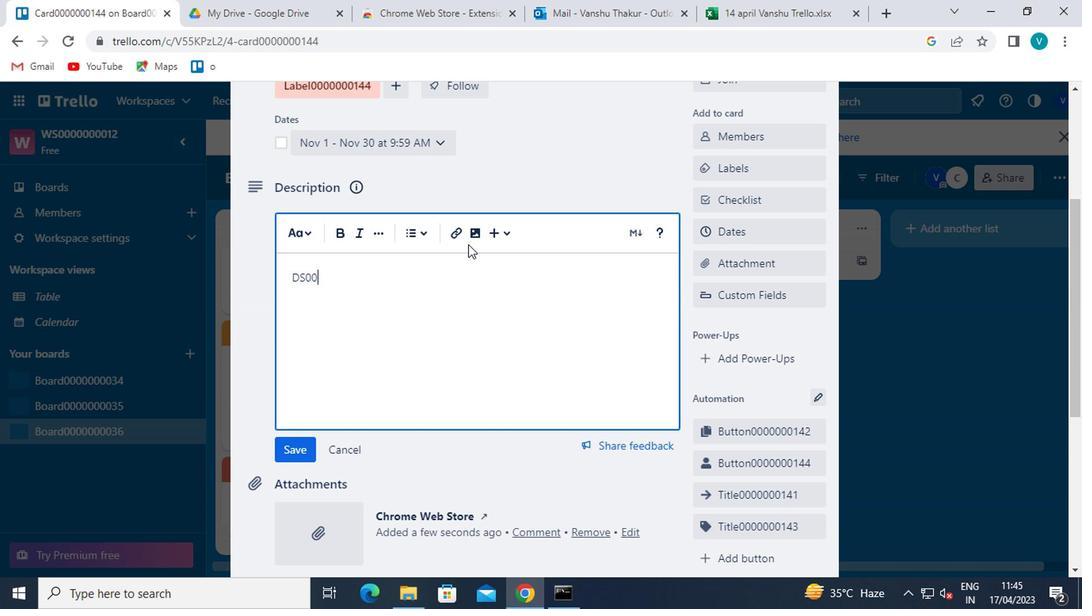 
Action: Mouse moved to (465, 243)
Screenshot: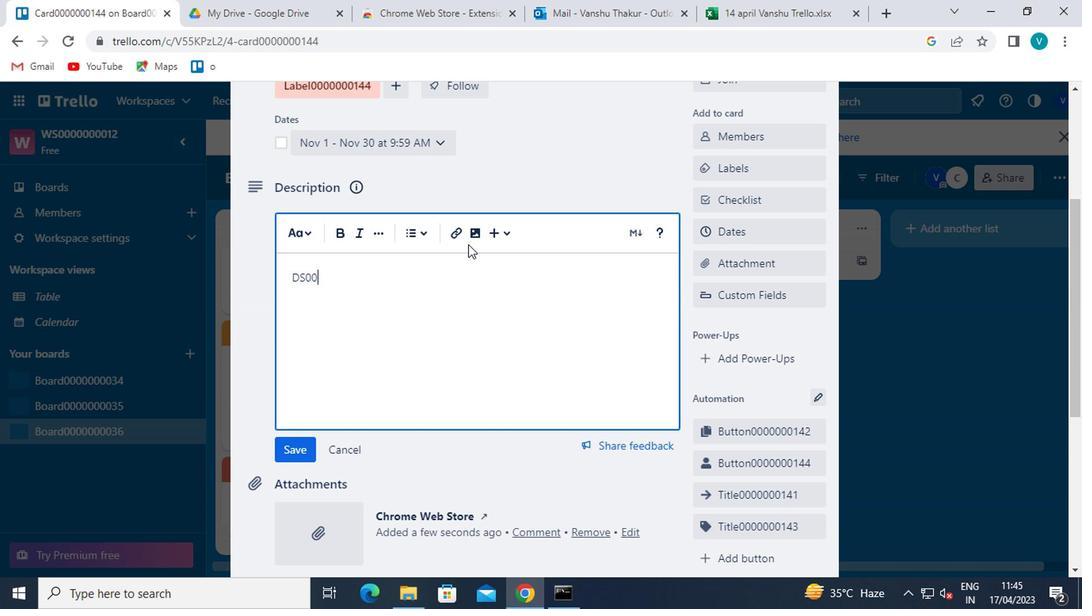 
Action: Key pressed 0
Screenshot: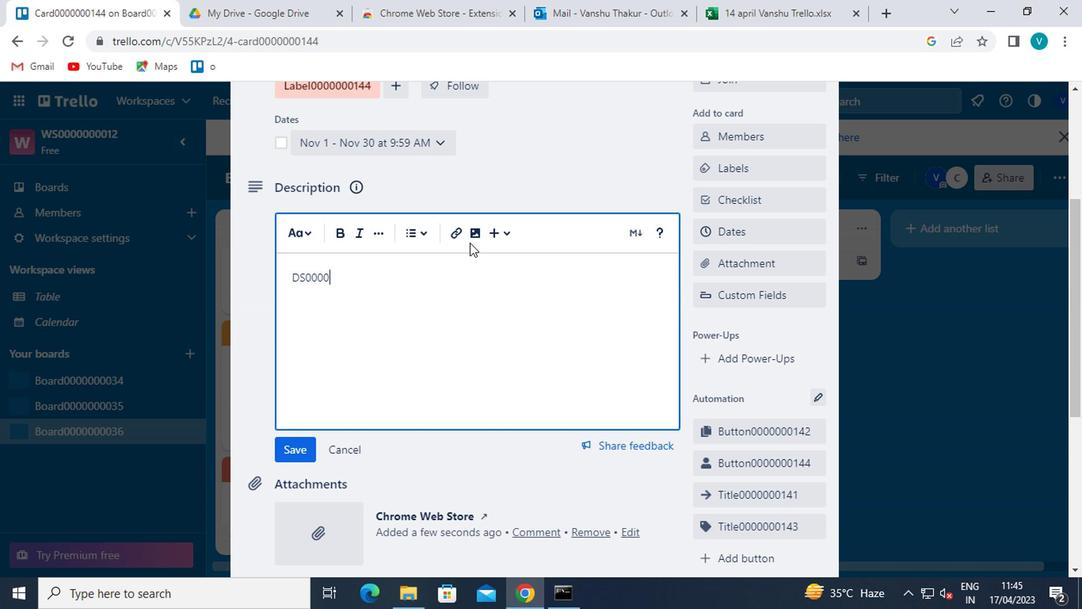 
Action: Mouse moved to (469, 241)
Screenshot: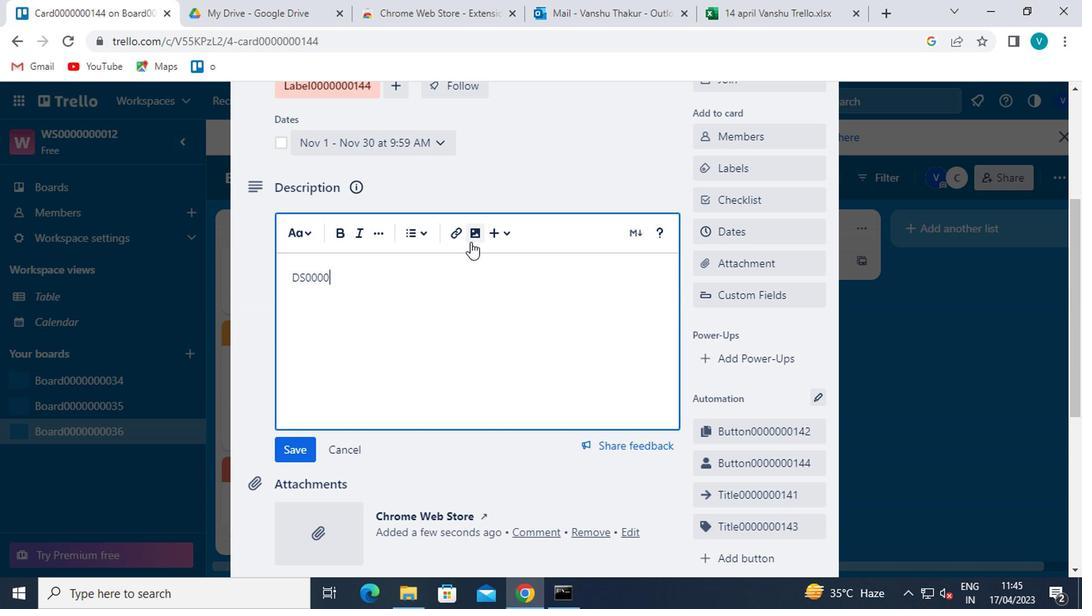 
Action: Key pressed 0
Screenshot: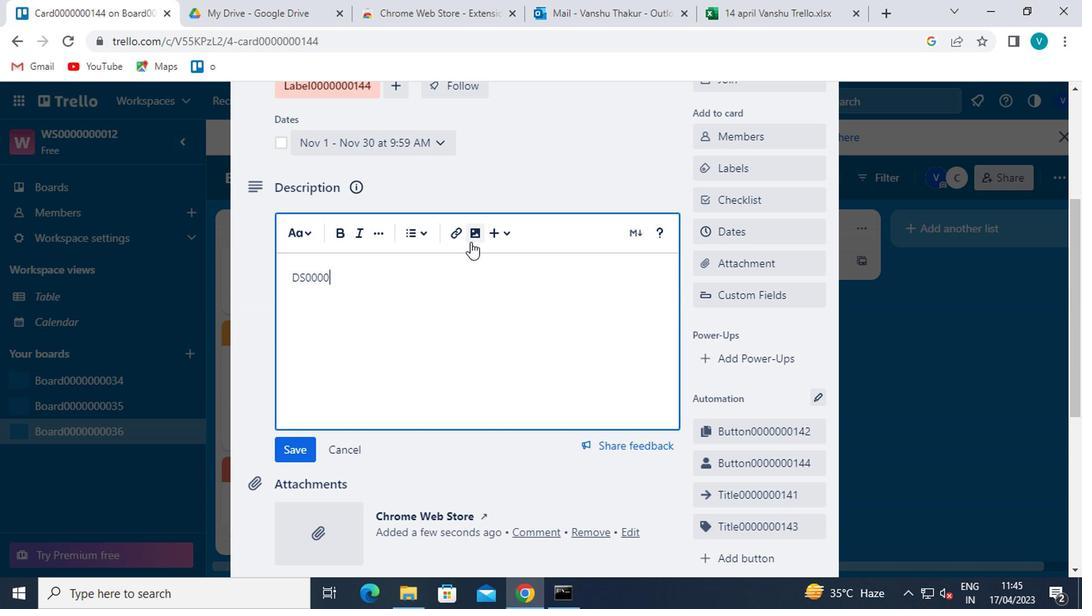 
Action: Mouse moved to (469, 240)
Screenshot: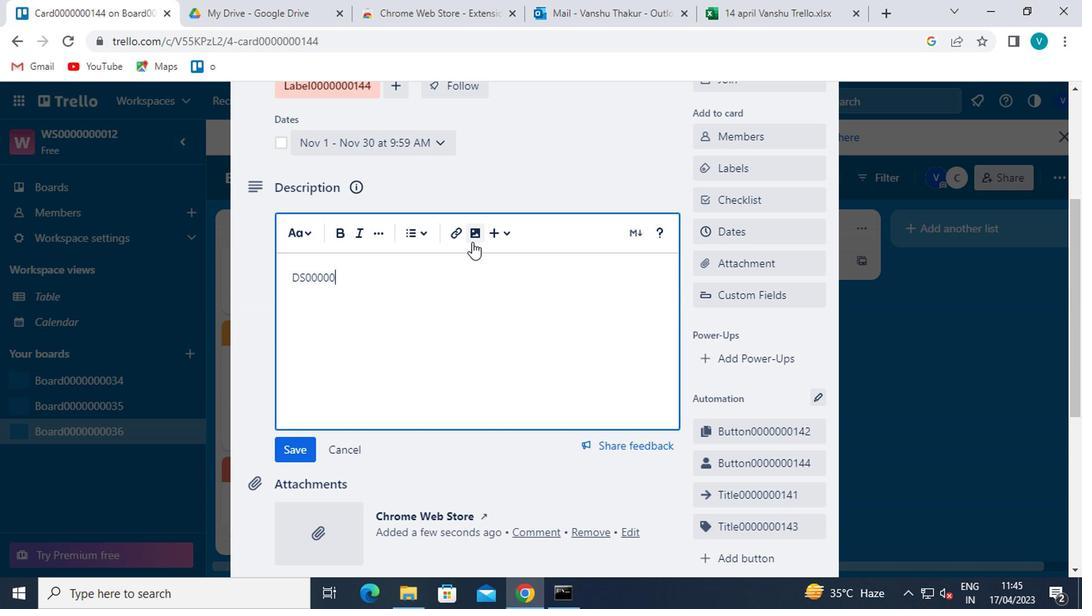 
Action: Key pressed 0
Screenshot: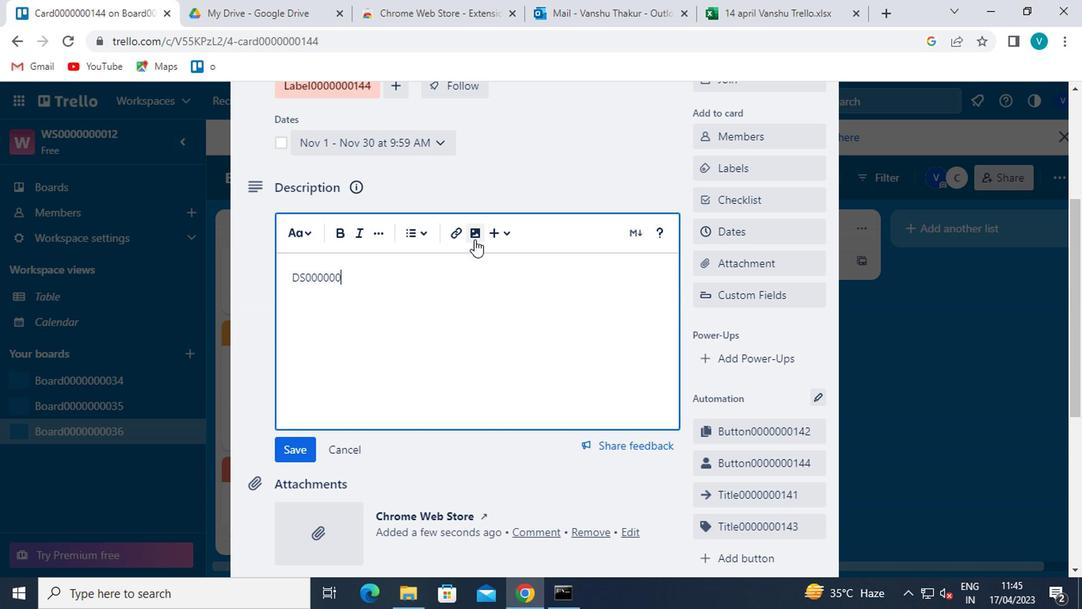 
Action: Mouse moved to (471, 239)
Screenshot: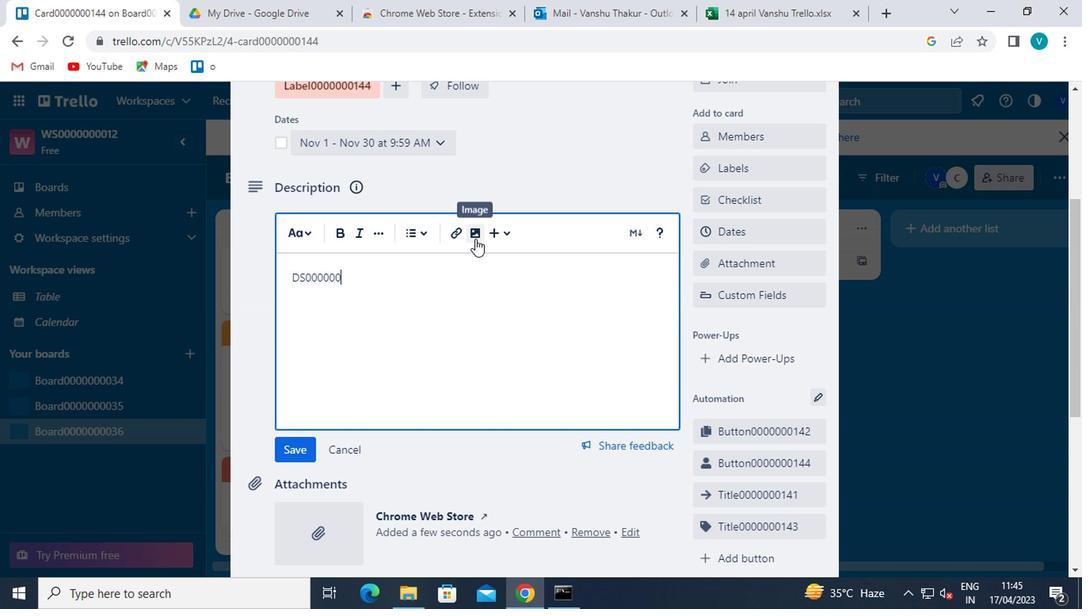 
Action: Key pressed 144
Screenshot: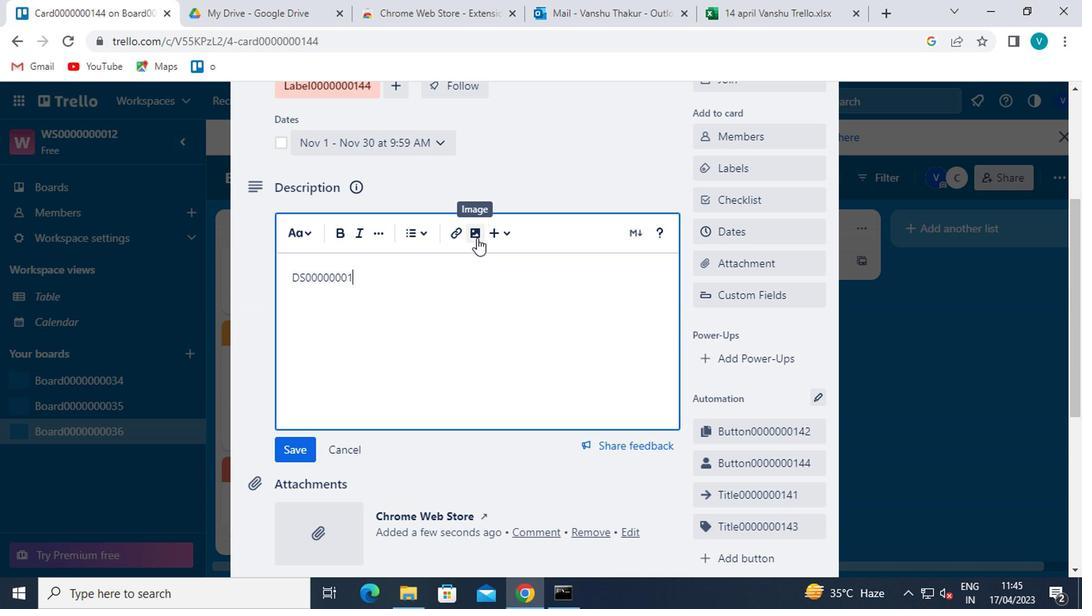 
Action: Mouse moved to (293, 453)
Screenshot: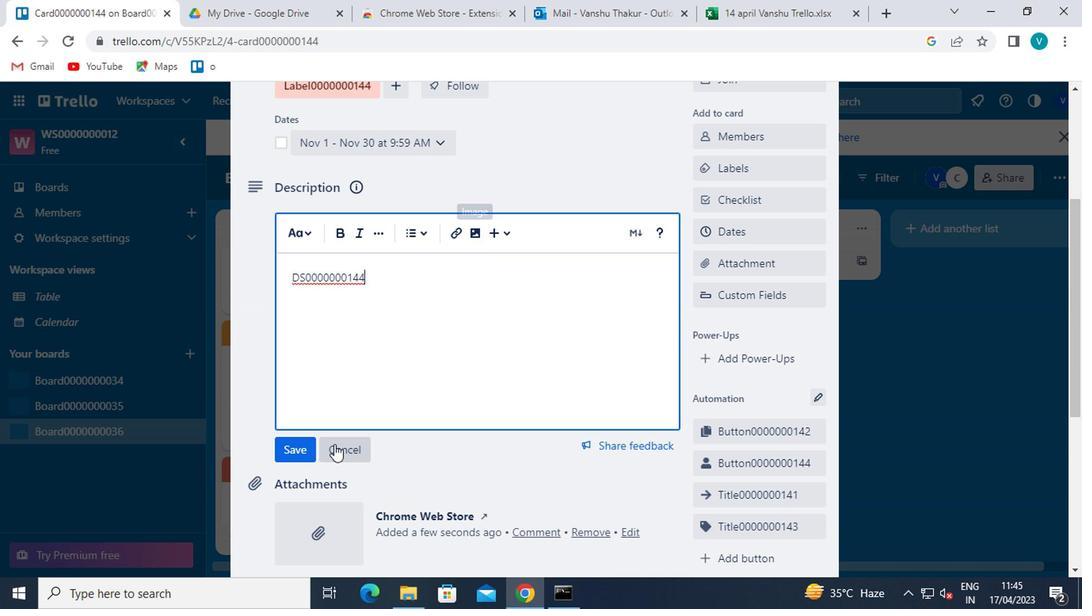
Action: Mouse pressed left at (293, 453)
Screenshot: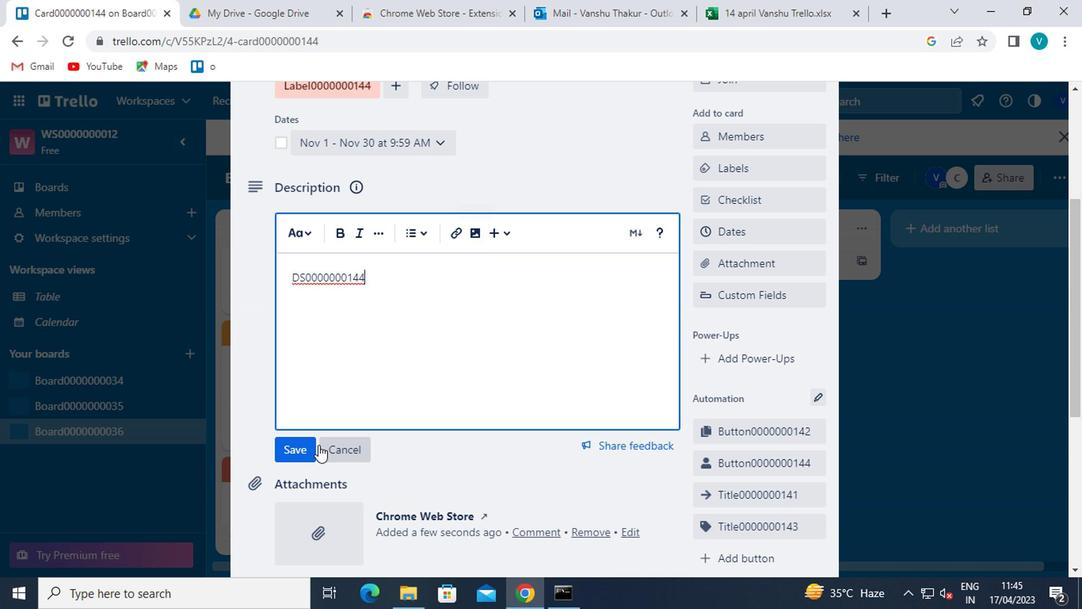 
Action: Mouse moved to (395, 438)
Screenshot: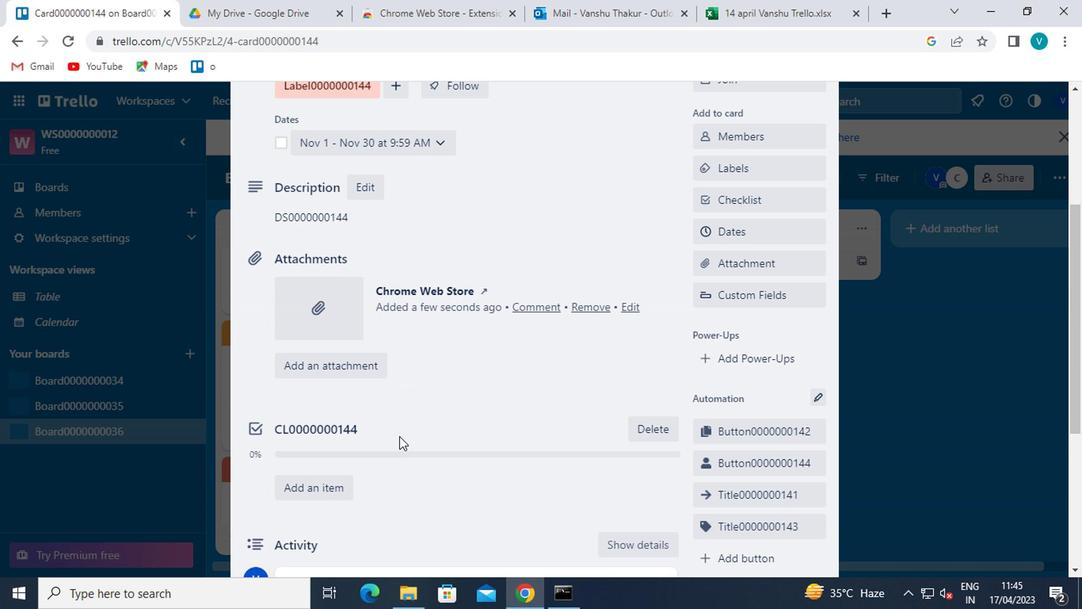 
Action: Mouse scrolled (395, 437) with delta (0, -1)
Screenshot: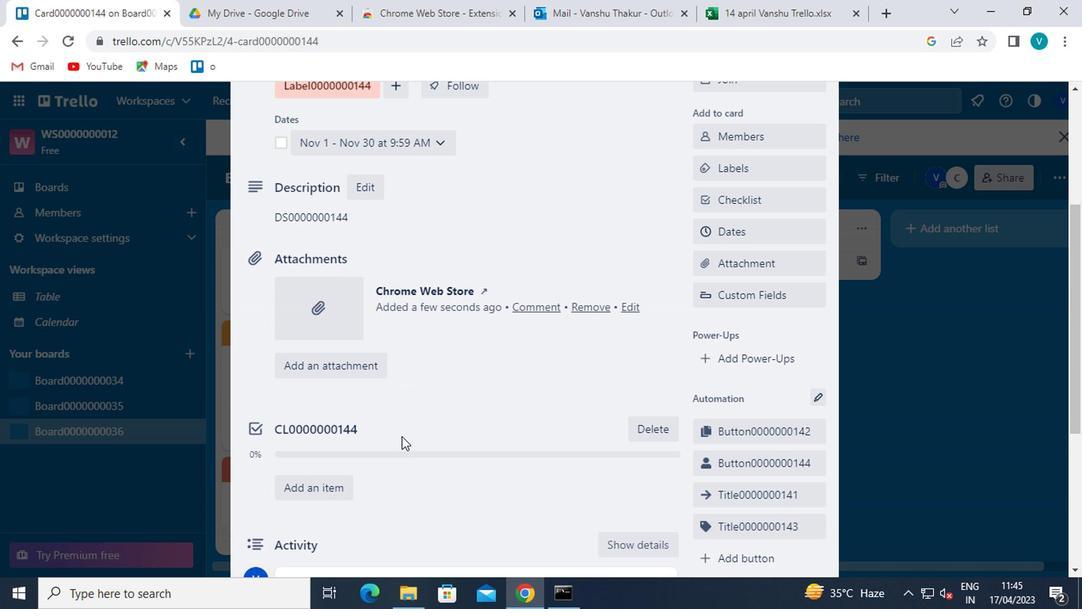 
Action: Mouse moved to (395, 438)
Screenshot: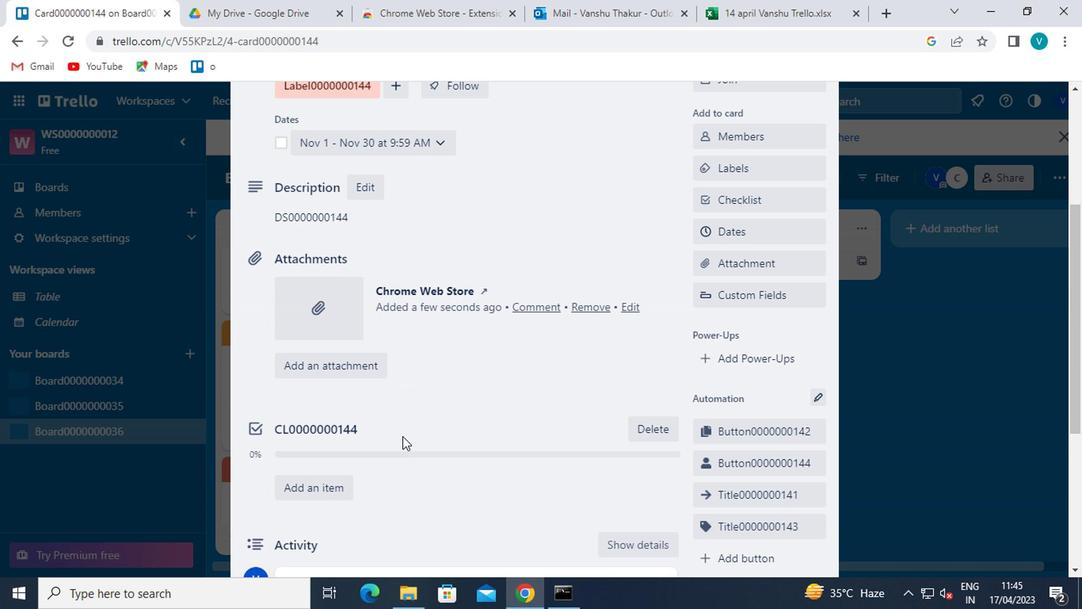 
Action: Mouse scrolled (395, 437) with delta (0, -1)
Screenshot: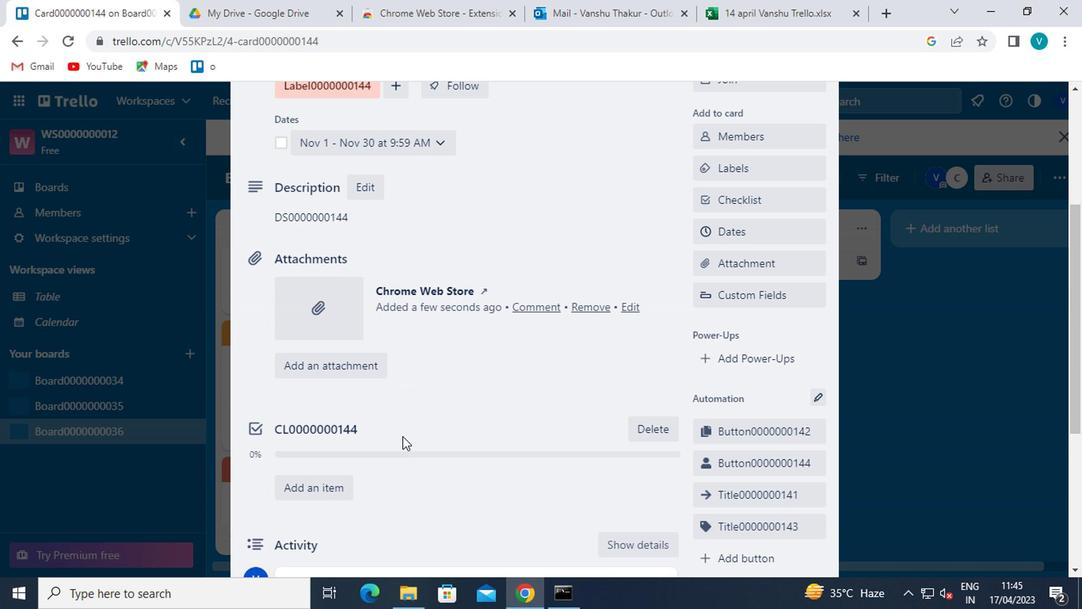 
Action: Mouse moved to (411, 427)
Screenshot: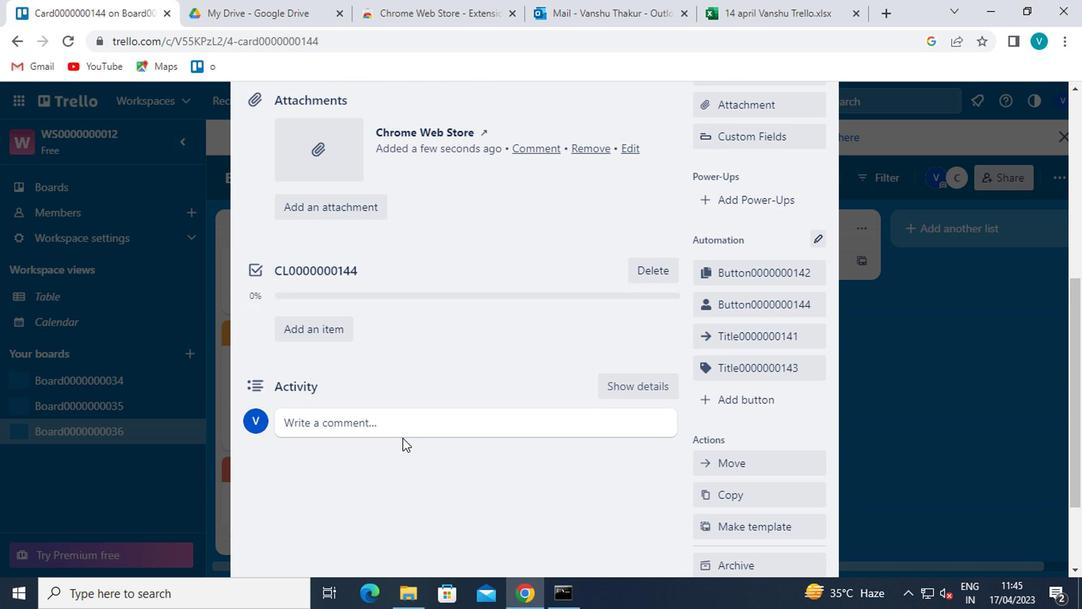 
Action: Mouse pressed left at (411, 427)
Screenshot: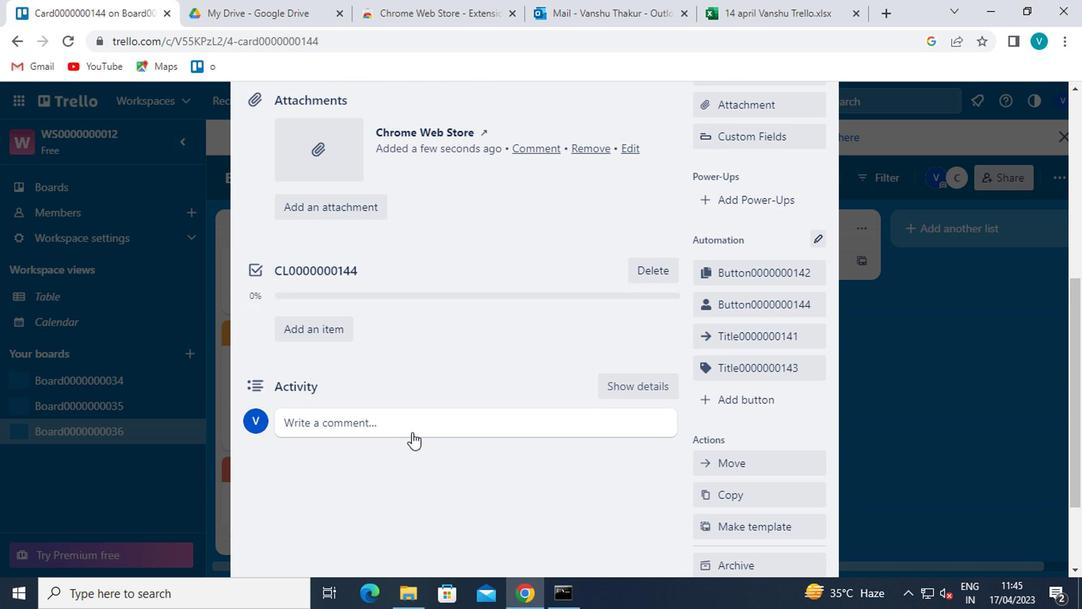 
Action: Key pressed <Key.shift>CM0000000144
Screenshot: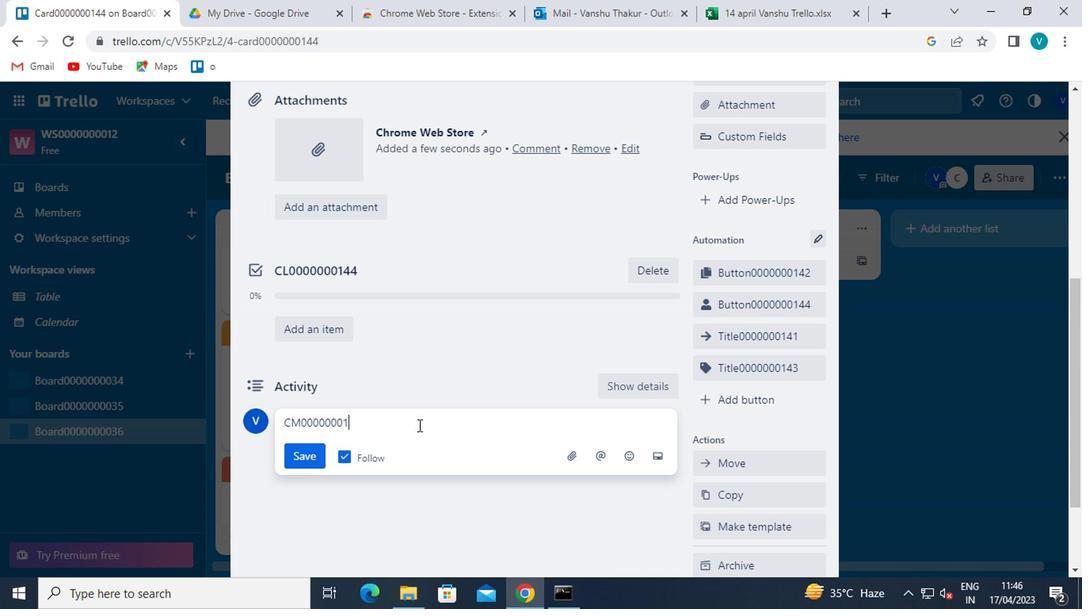 
Action: Mouse moved to (306, 461)
Screenshot: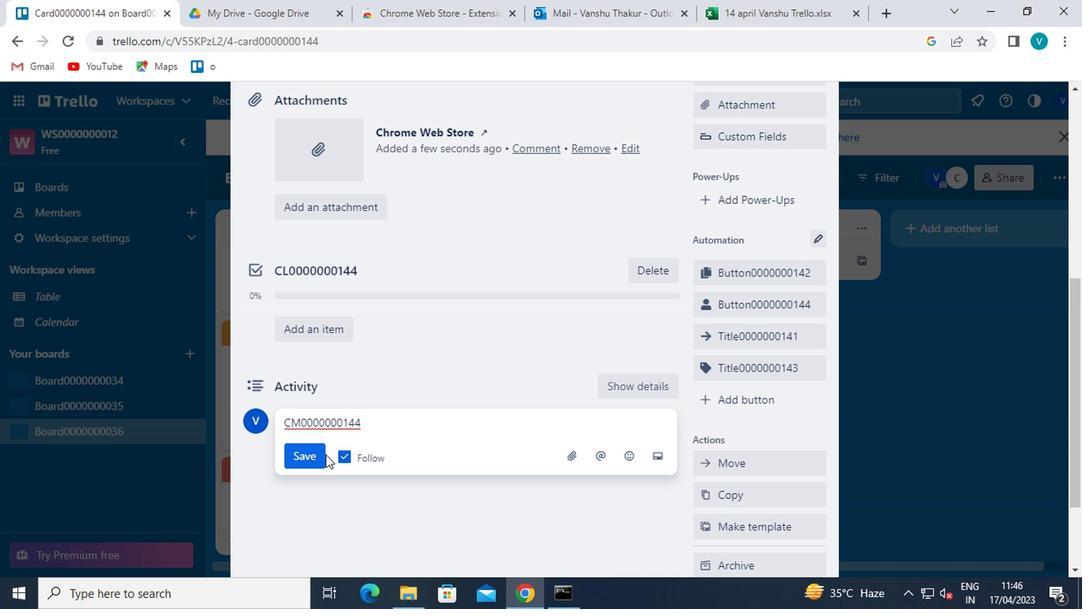 
Action: Mouse pressed left at (306, 461)
Screenshot: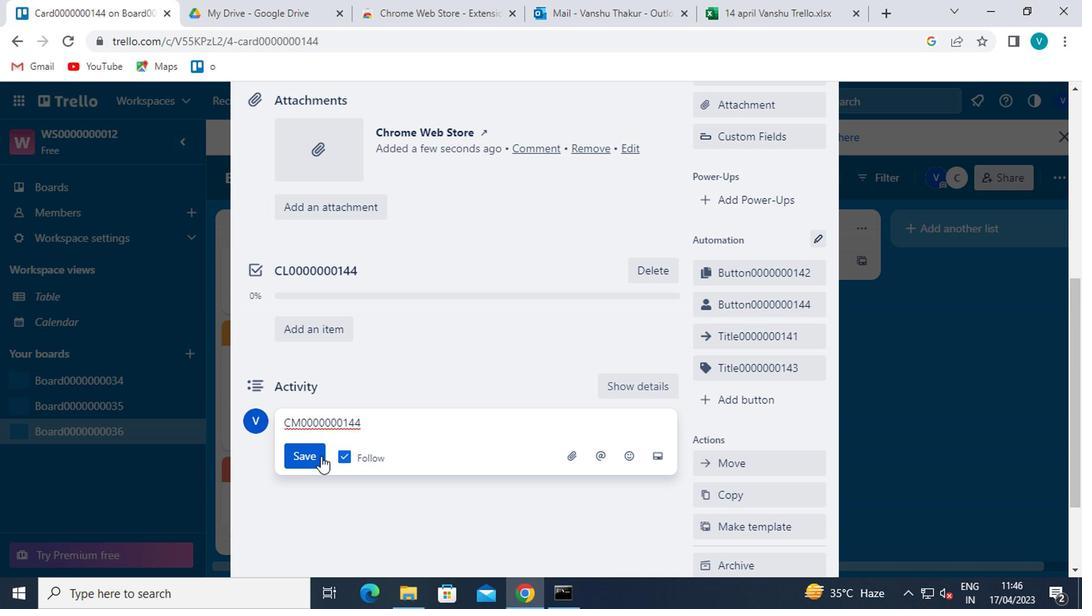 
Action: Mouse moved to (382, 503)
Screenshot: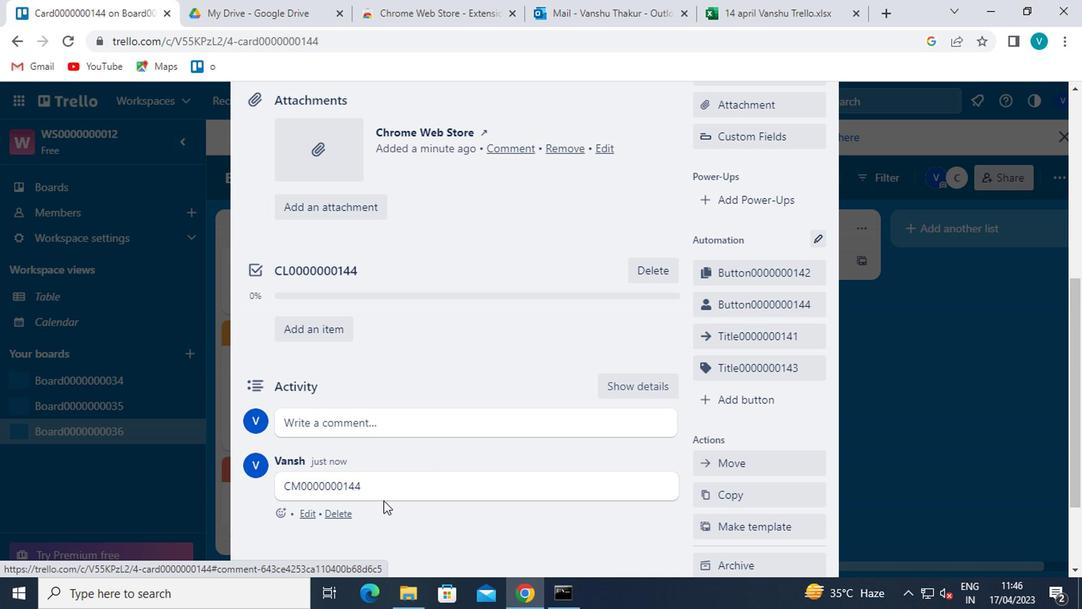 
